 Task: Add a signature Maximus Ramirez containing With heartfelt thanks and warm wishes, Maximus Ramirez to email address softage.3@softage.net and add a folder Community events
Action: Mouse moved to (174, 121)
Screenshot: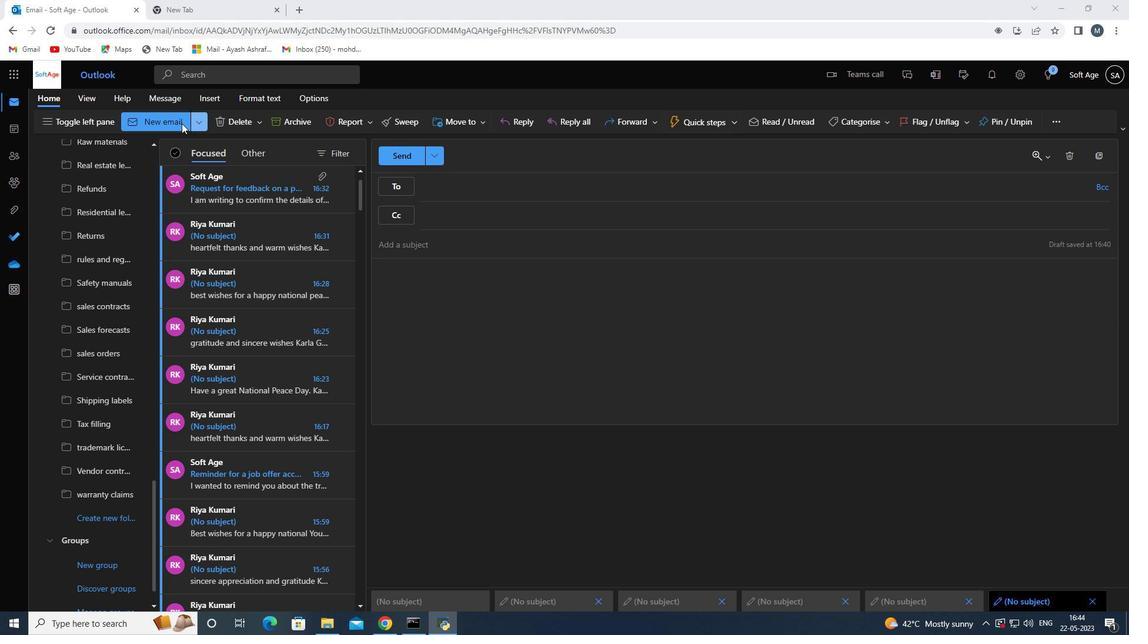 
Action: Mouse pressed left at (174, 121)
Screenshot: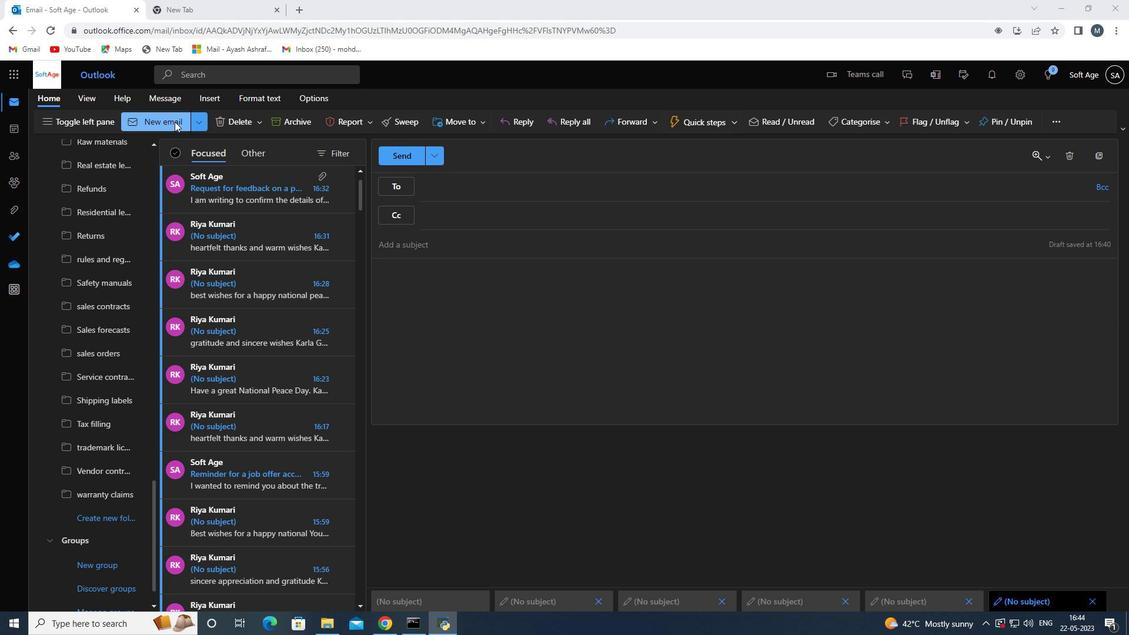 
Action: Mouse moved to (803, 126)
Screenshot: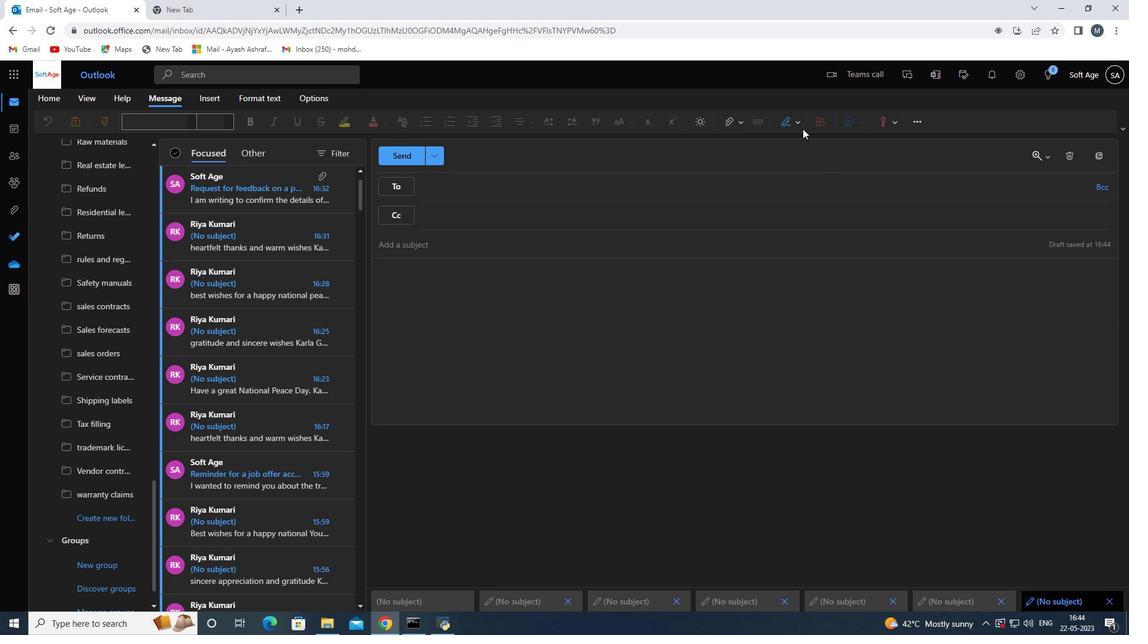 
Action: Mouse pressed left at (803, 126)
Screenshot: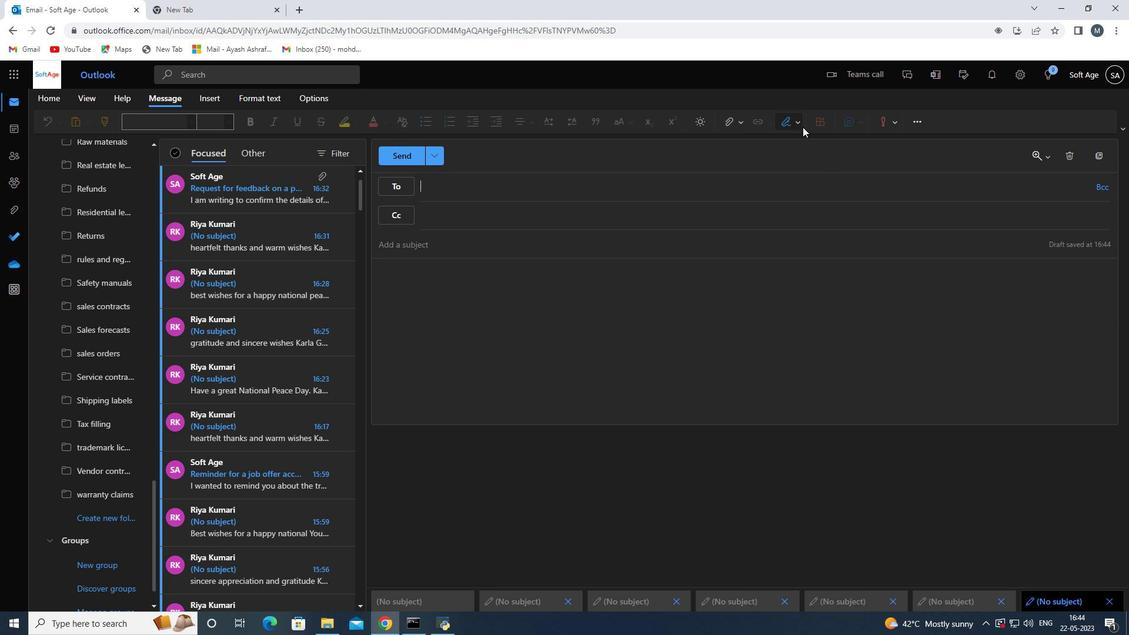
Action: Mouse moved to (776, 167)
Screenshot: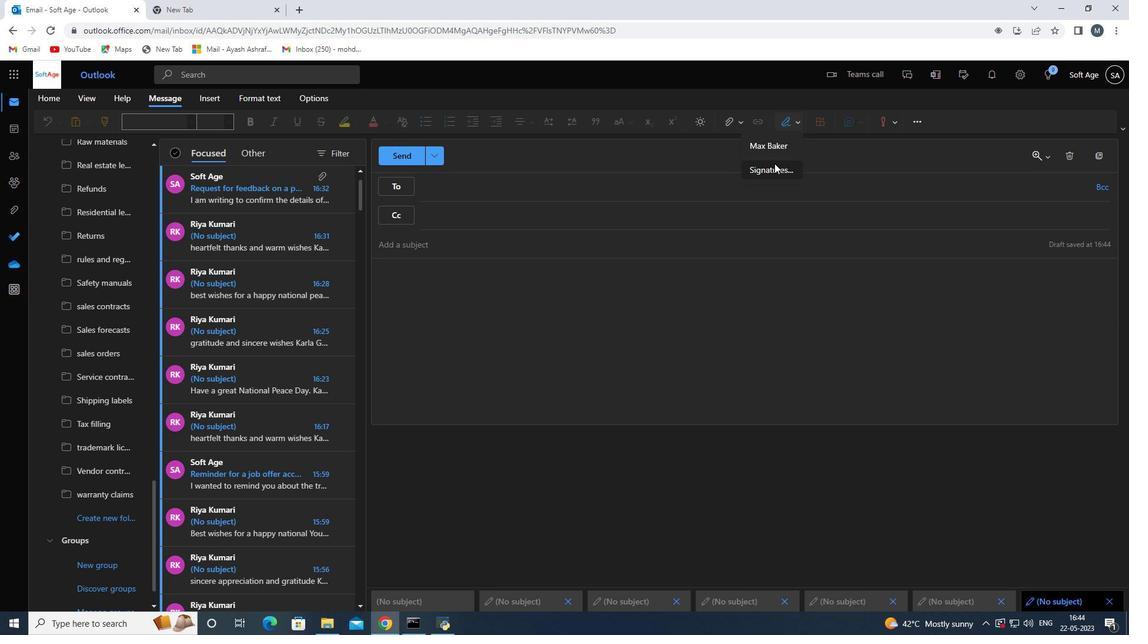 
Action: Mouse pressed left at (776, 167)
Screenshot: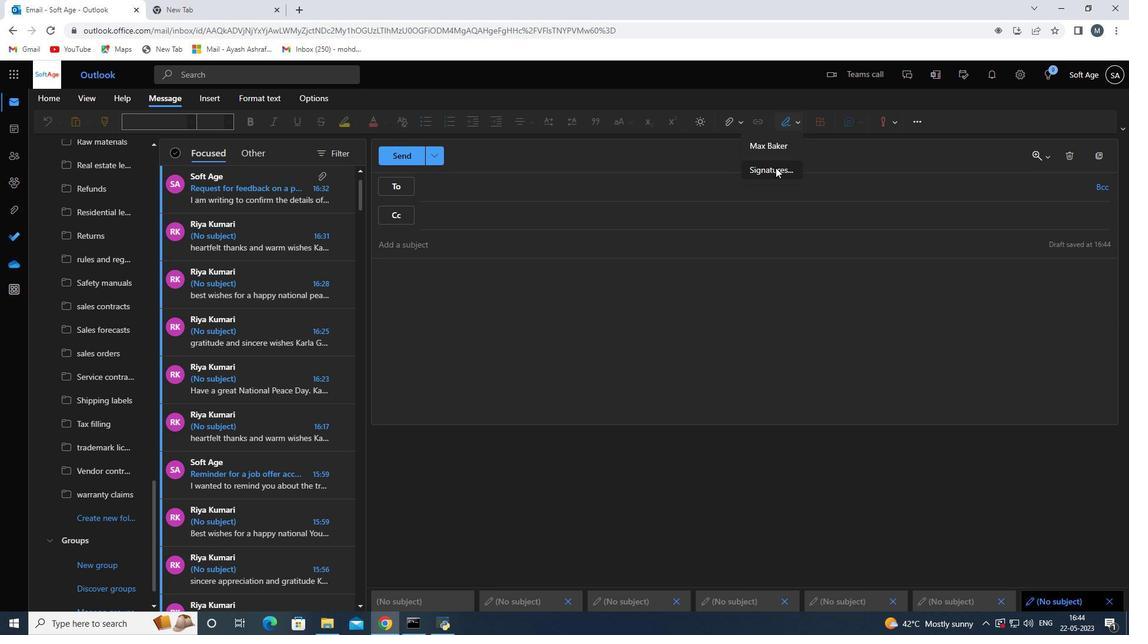 
Action: Mouse moved to (807, 212)
Screenshot: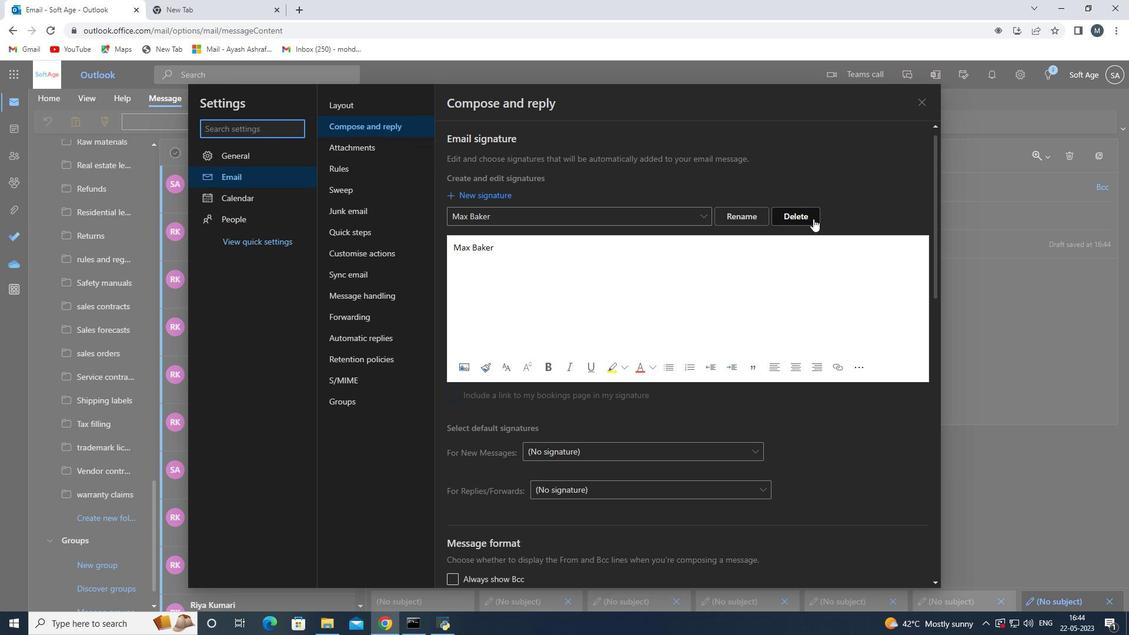 
Action: Mouse pressed left at (807, 212)
Screenshot: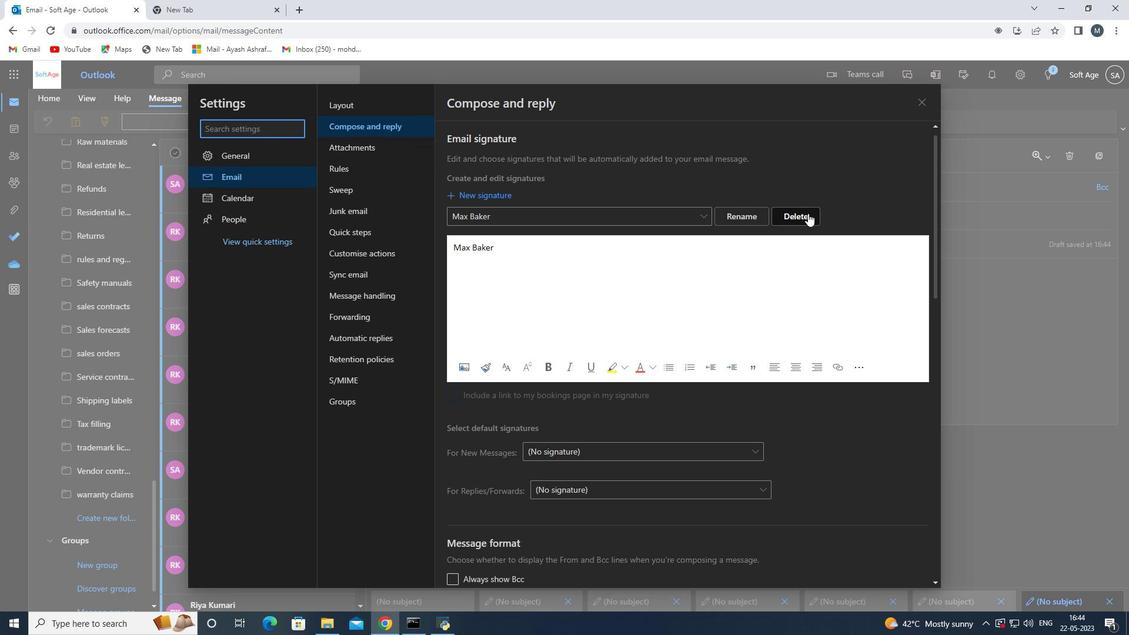 
Action: Mouse moved to (506, 217)
Screenshot: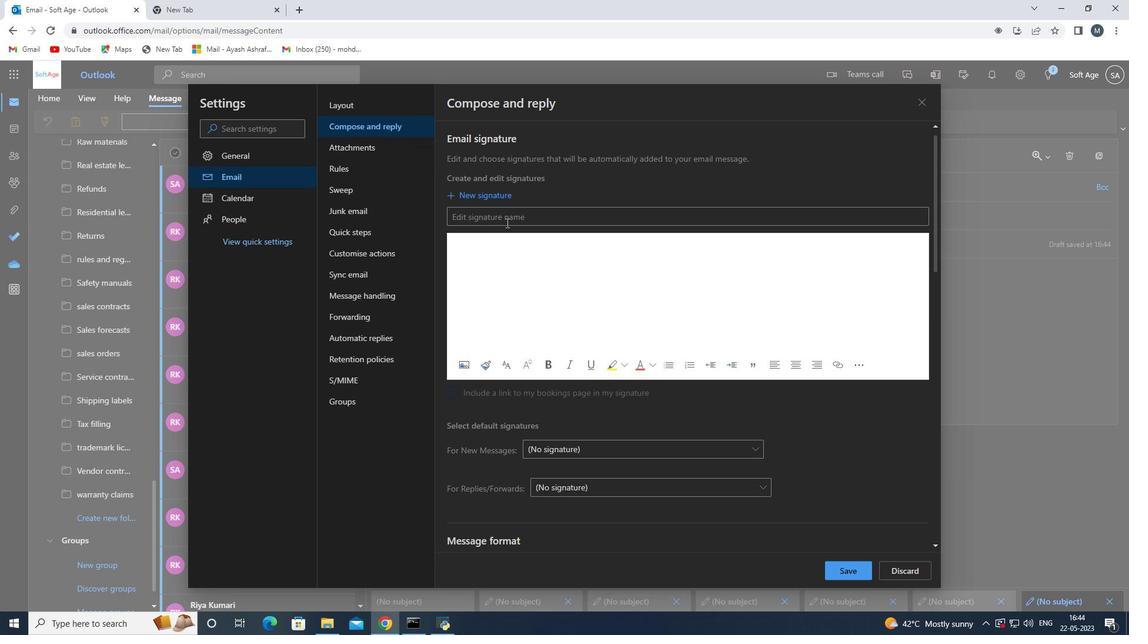 
Action: Mouse pressed left at (506, 217)
Screenshot: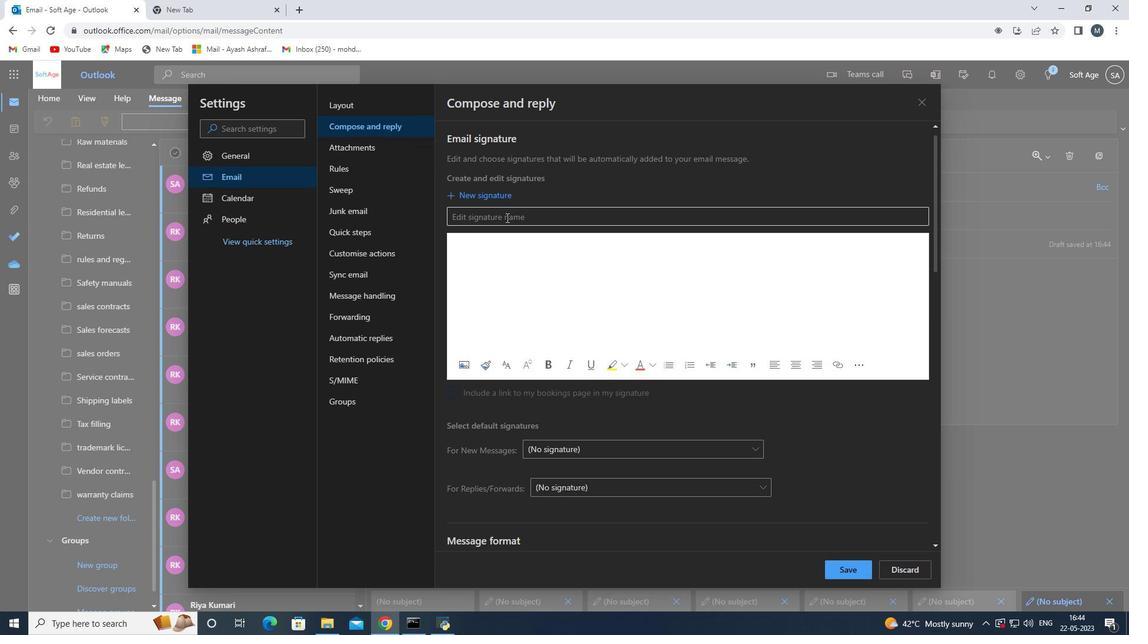 
Action: Key pressed <Key.shift>maximus<Key.space><Key.shift>ramirez<Key.space><Key.backspace><Key.backspace><Key.backspace><Key.backspace><Key.backspace><Key.backspace><Key.backspace><Key.backspace><Key.backspace><Key.backspace><Key.backspace><Key.backspace><Key.backspace><Key.backspace><Key.backspace><Key.backspace><Key.backspace><Key.backspace><Key.backspace><Key.backspace><Key.backspace><Key.backspace><Key.backspace><Key.backspace><Key.backspace><Key.backspace><Key.caps_lock><Key.shift>mAXIMUS<Key.space><Key.shift>rAMIREZ<Key.space>
Screenshot: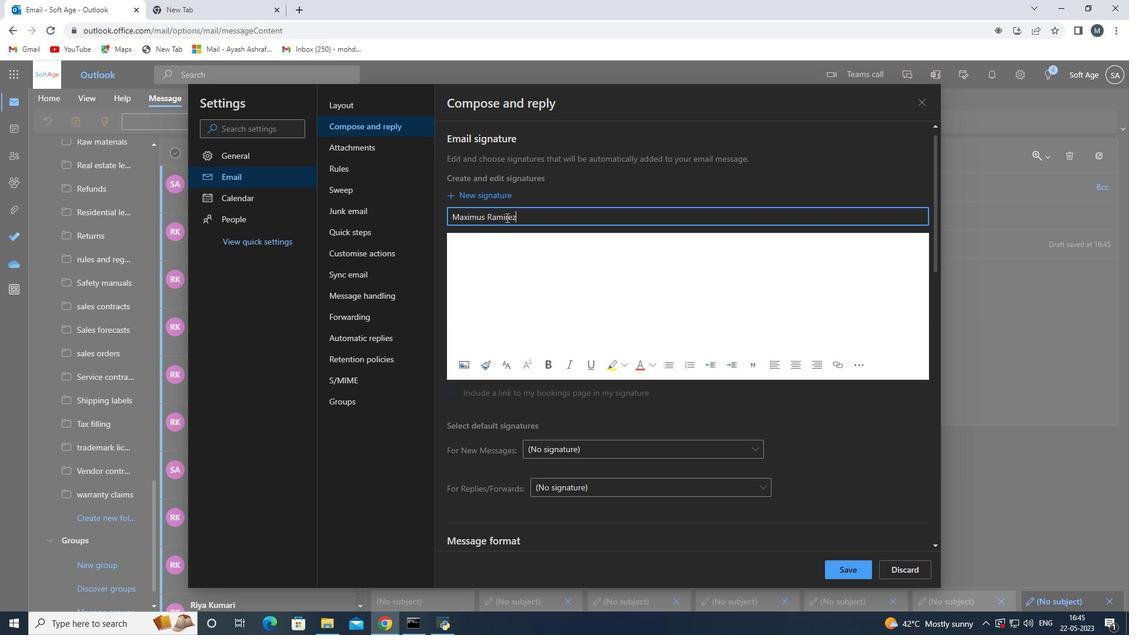 
Action: Mouse moved to (534, 274)
Screenshot: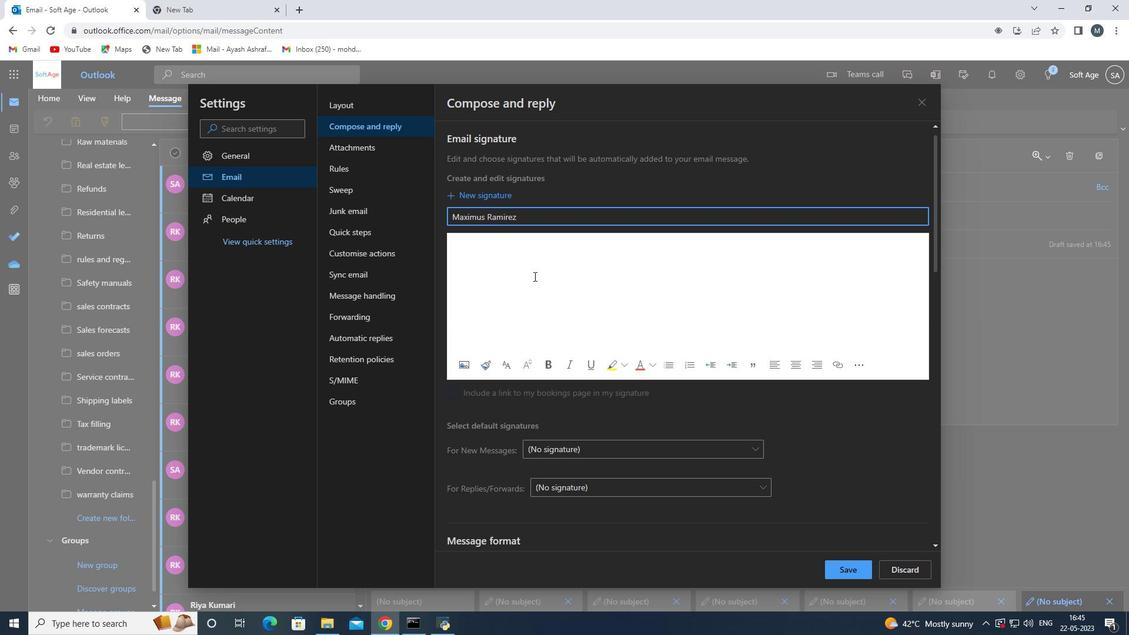 
Action: Mouse pressed left at (534, 274)
Screenshot: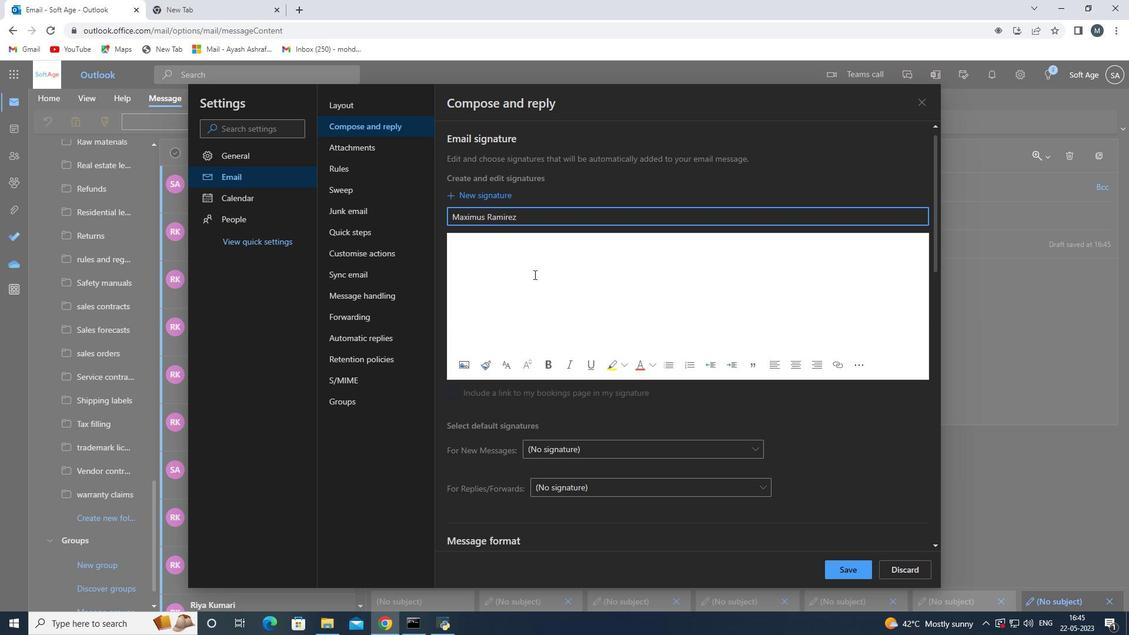 
Action: Mouse moved to (533, 274)
Screenshot: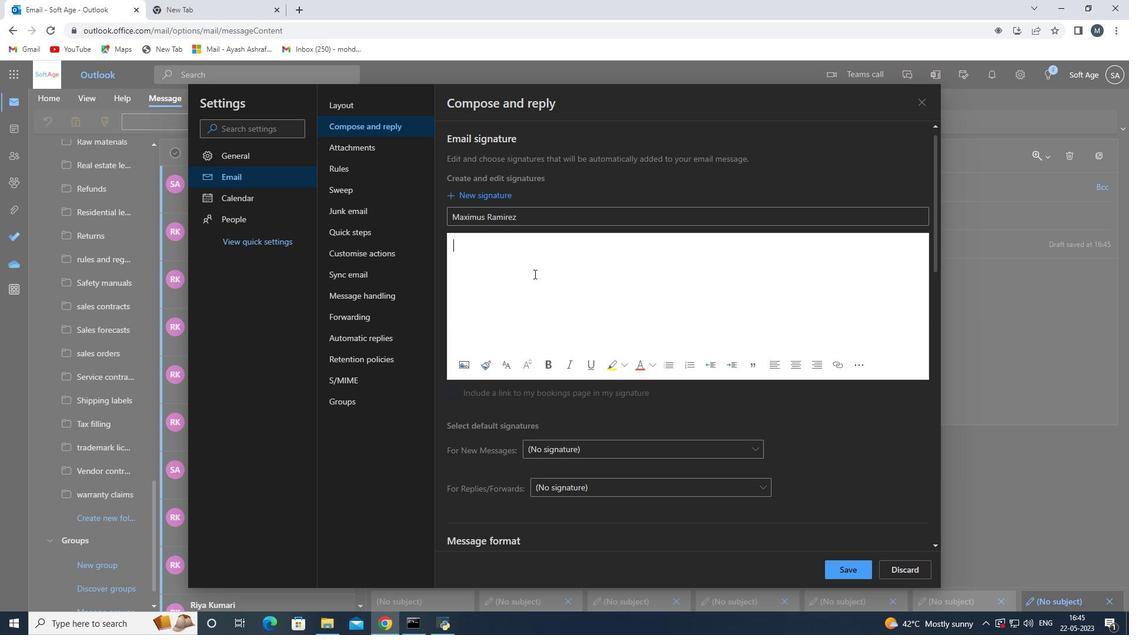 
Action: Key pressed <Key.shift>mAXIMUS<Key.space><Key.shift>RAMIREZ
Screenshot: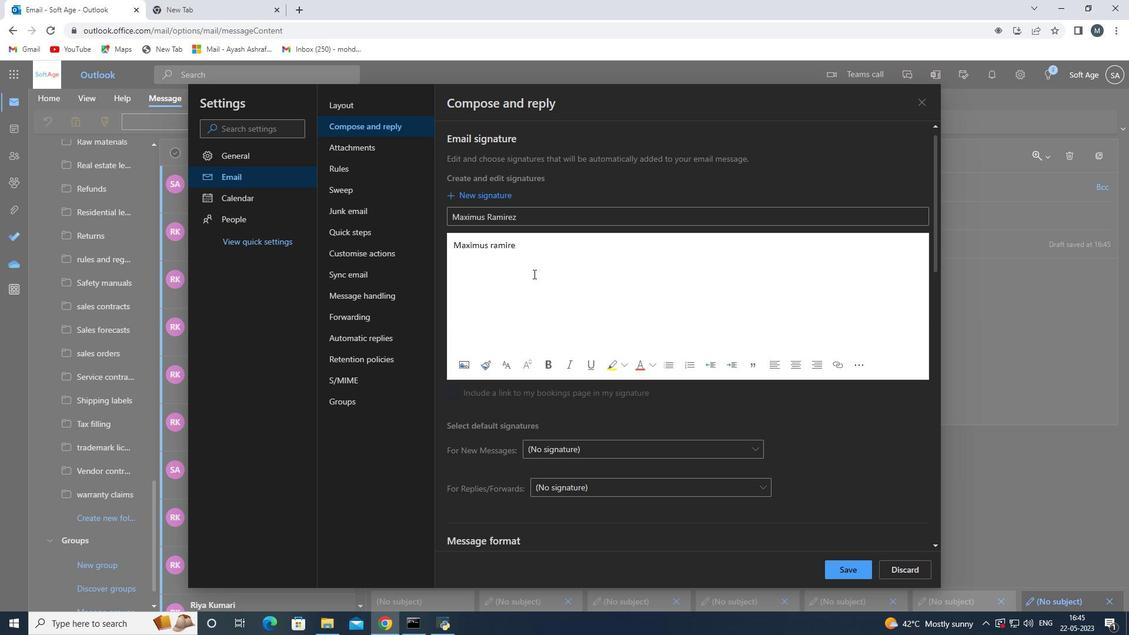 
Action: Mouse moved to (495, 250)
Screenshot: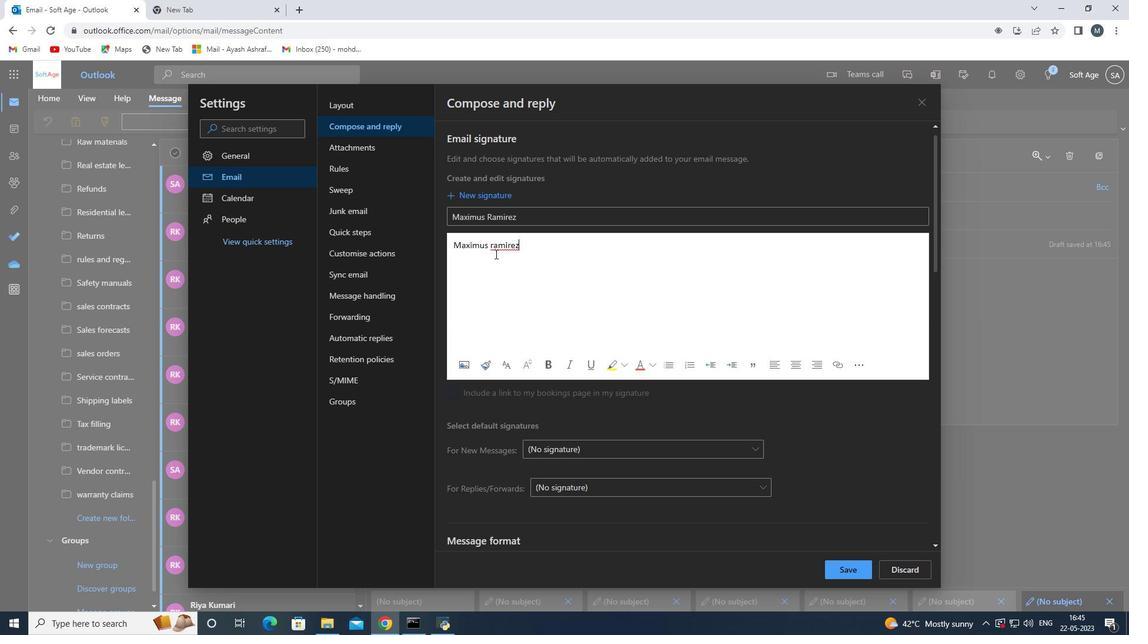 
Action: Mouse pressed left at (495, 250)
Screenshot: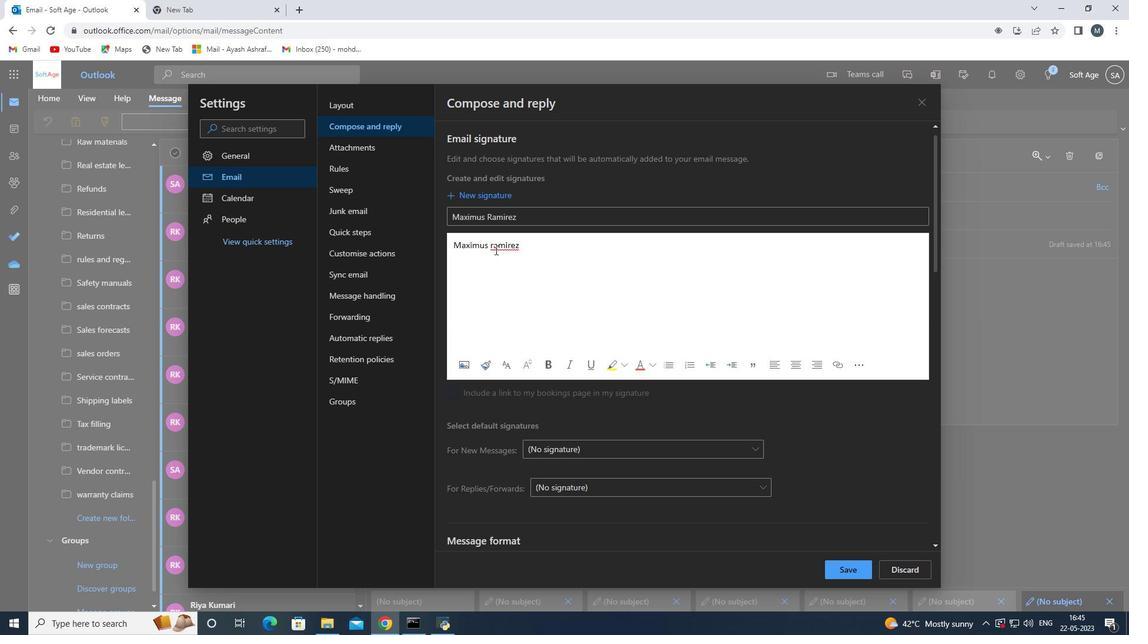 
Action: Mouse moved to (506, 254)
Screenshot: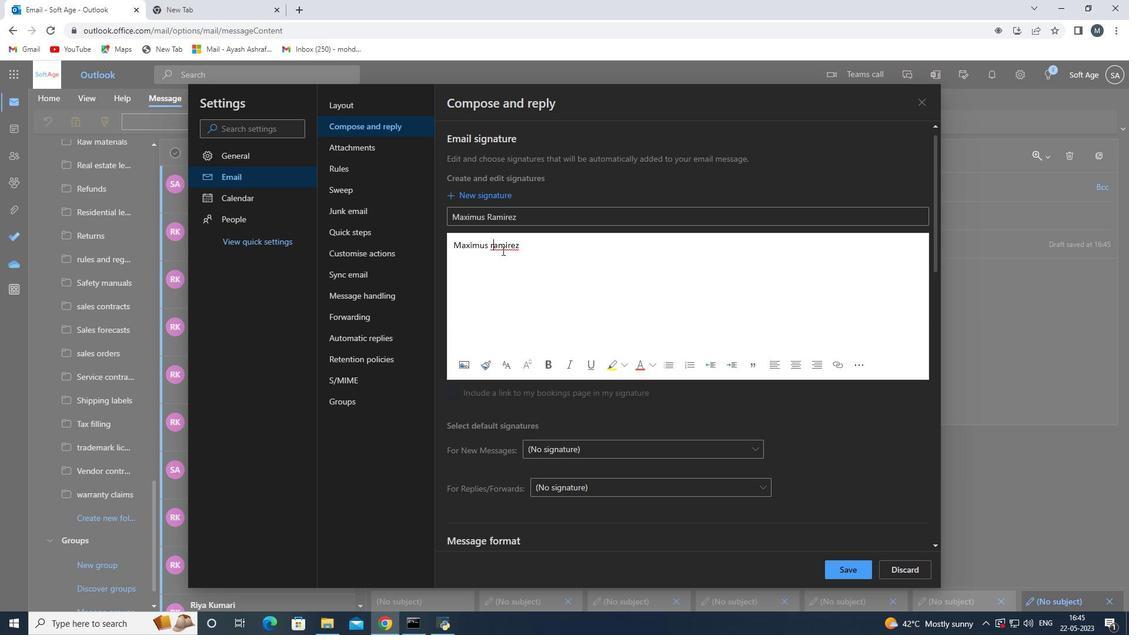 
Action: Key pressed <Key.backspace><Key.shift>r
Screenshot: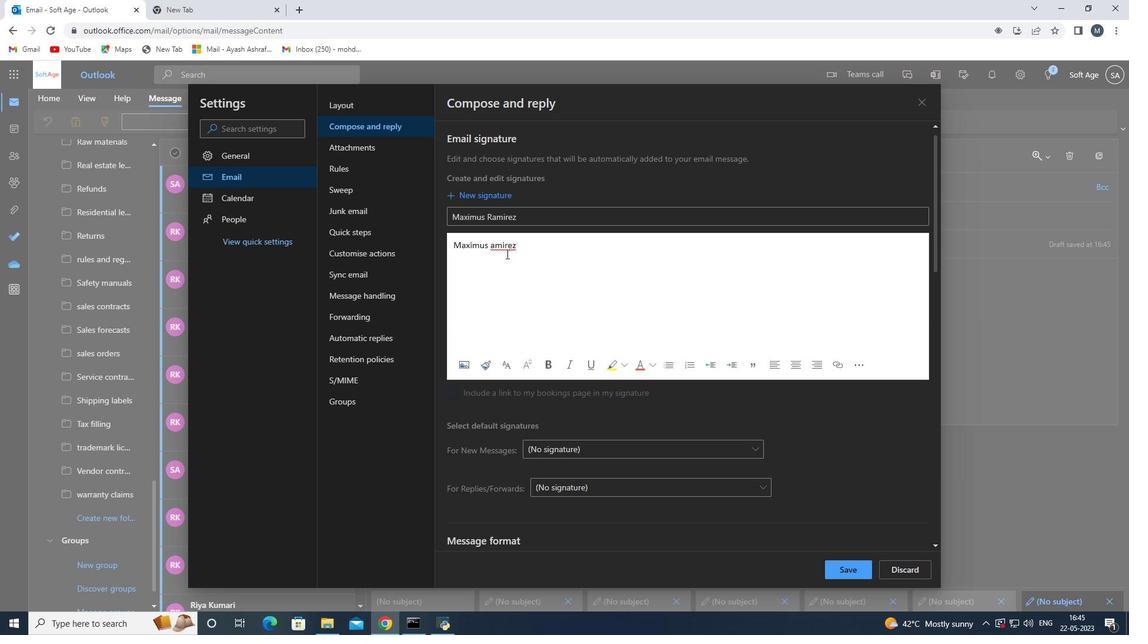 
Action: Mouse moved to (864, 568)
Screenshot: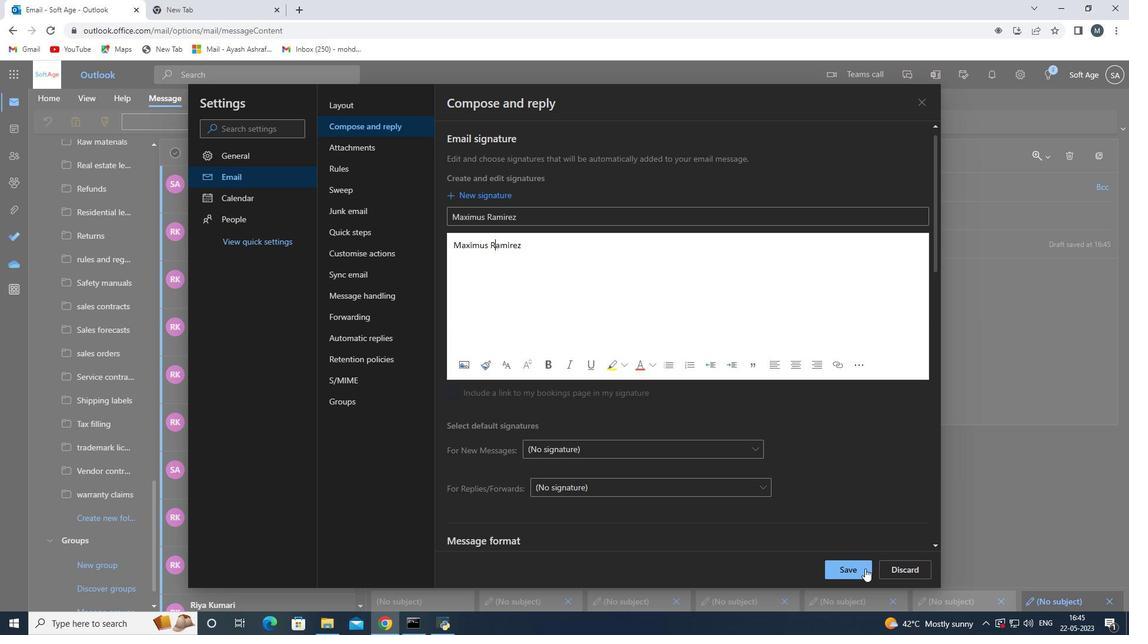 
Action: Mouse pressed left at (864, 568)
Screenshot: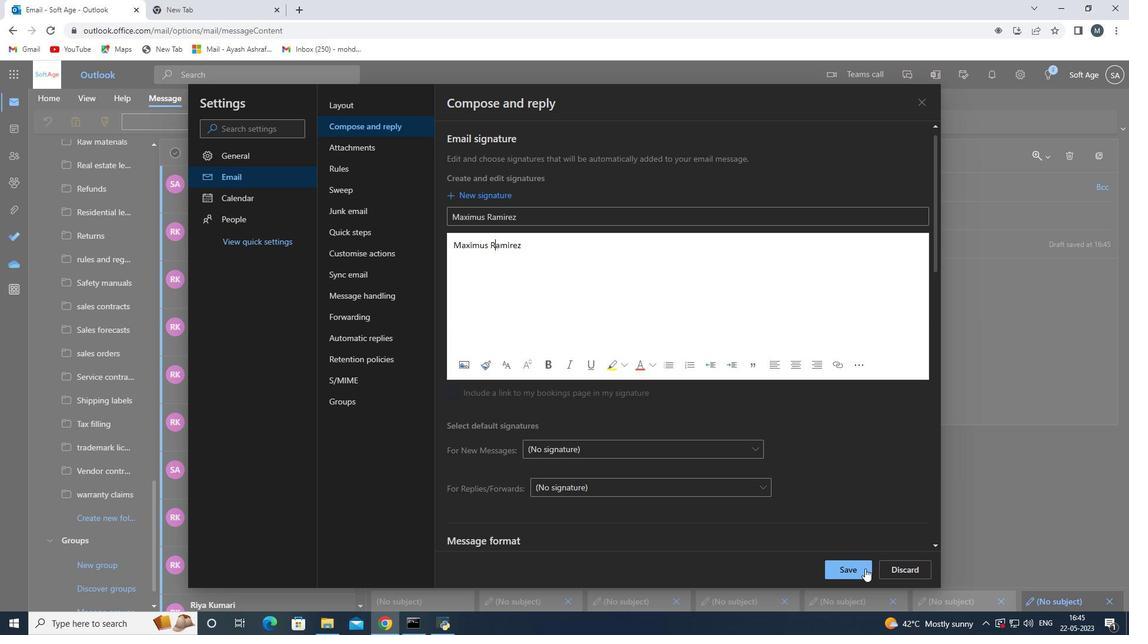 
Action: Mouse moved to (927, 97)
Screenshot: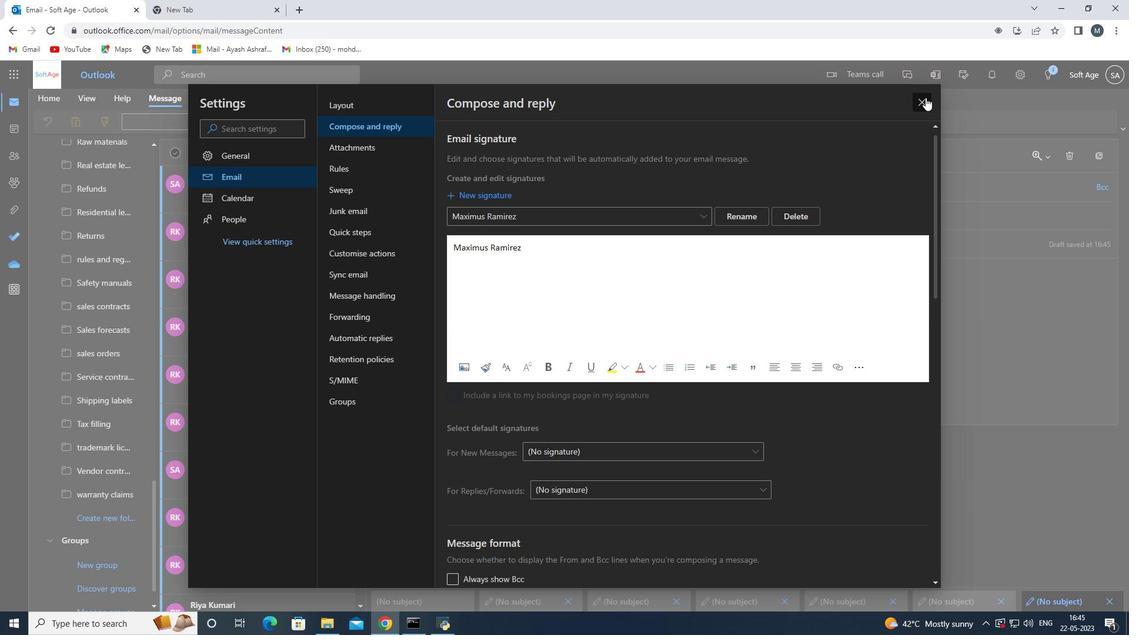 
Action: Mouse pressed left at (927, 97)
Screenshot: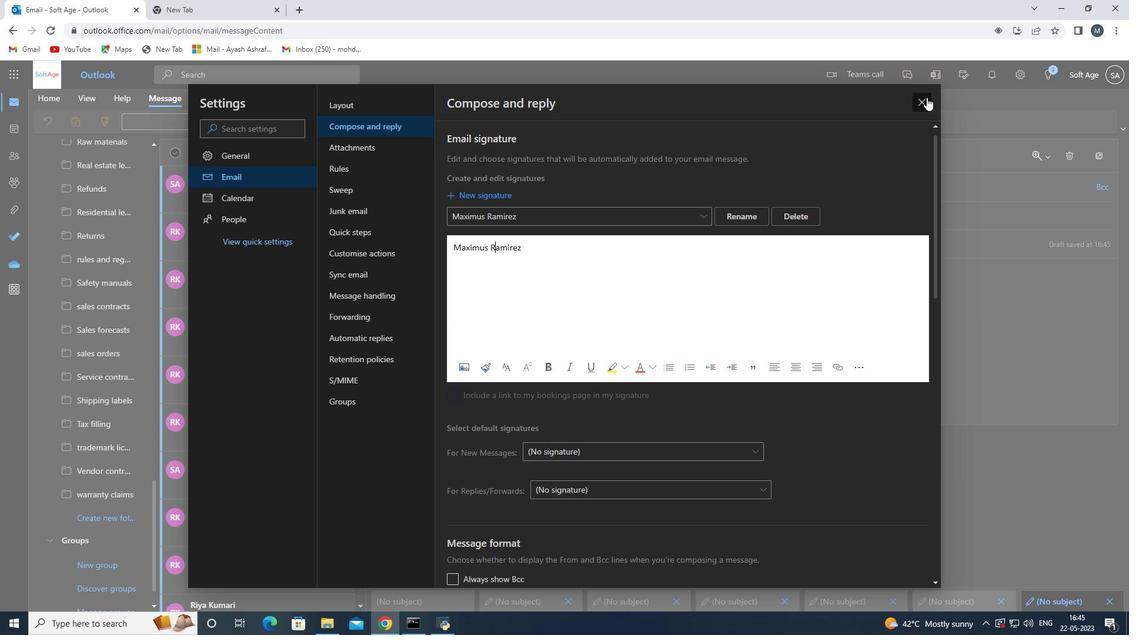 
Action: Mouse moved to (435, 280)
Screenshot: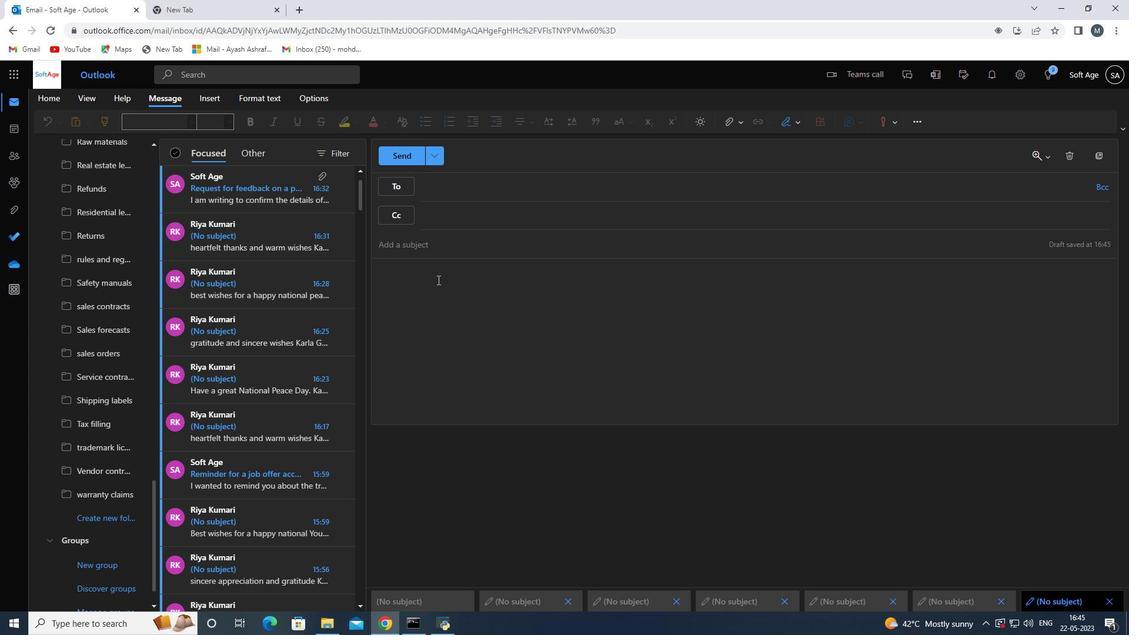 
Action: Mouse pressed left at (435, 280)
Screenshot: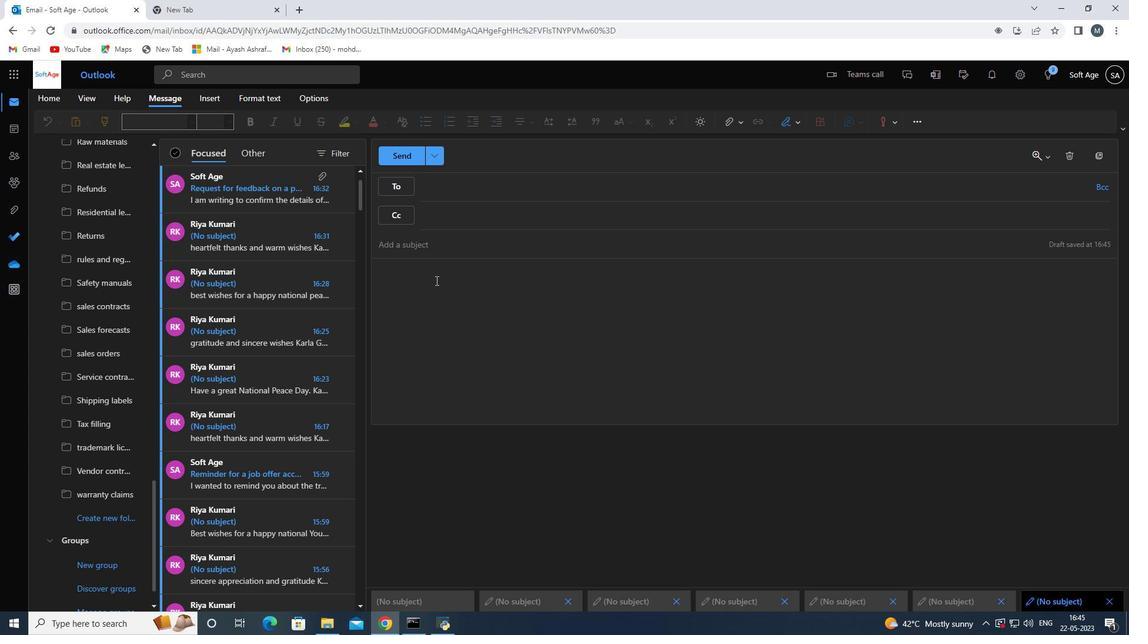 
Action: Mouse moved to (435, 280)
Screenshot: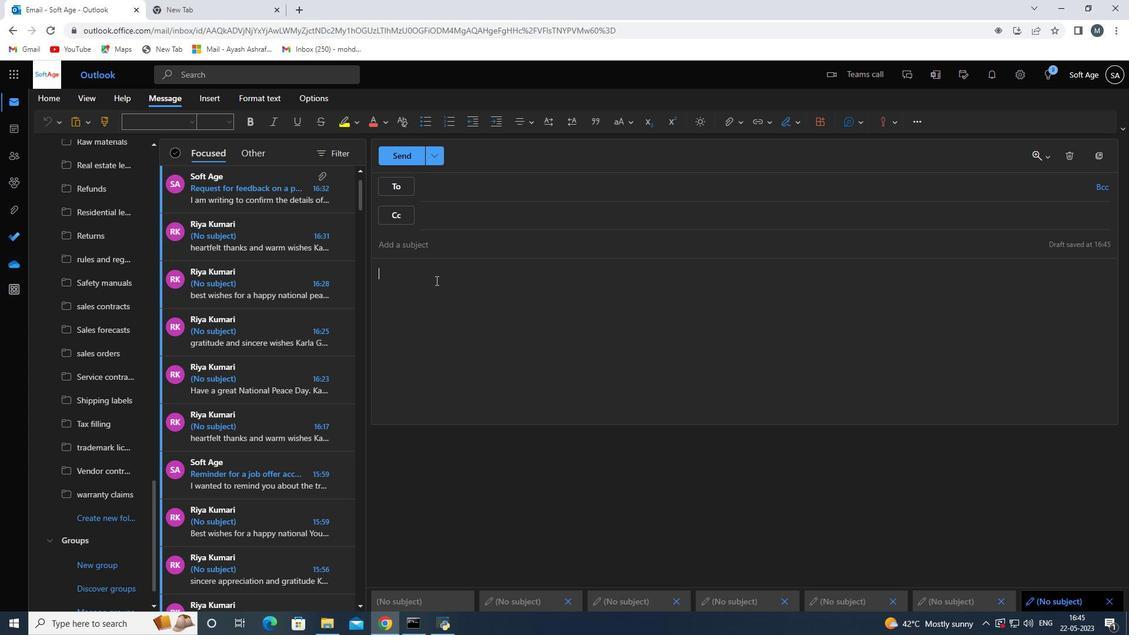 
Action: Key pressed <Key.shift>wITH<Key.space>HEARTFELT<Key.space>THANKS<Key.space>A<Key.space><Key.backspace>ND<Key.space>WARM<Key.space>WISHS<Key.space><Key.backspace>ES<Key.backspace><Key.backspace><Key.backspace>ES
Screenshot: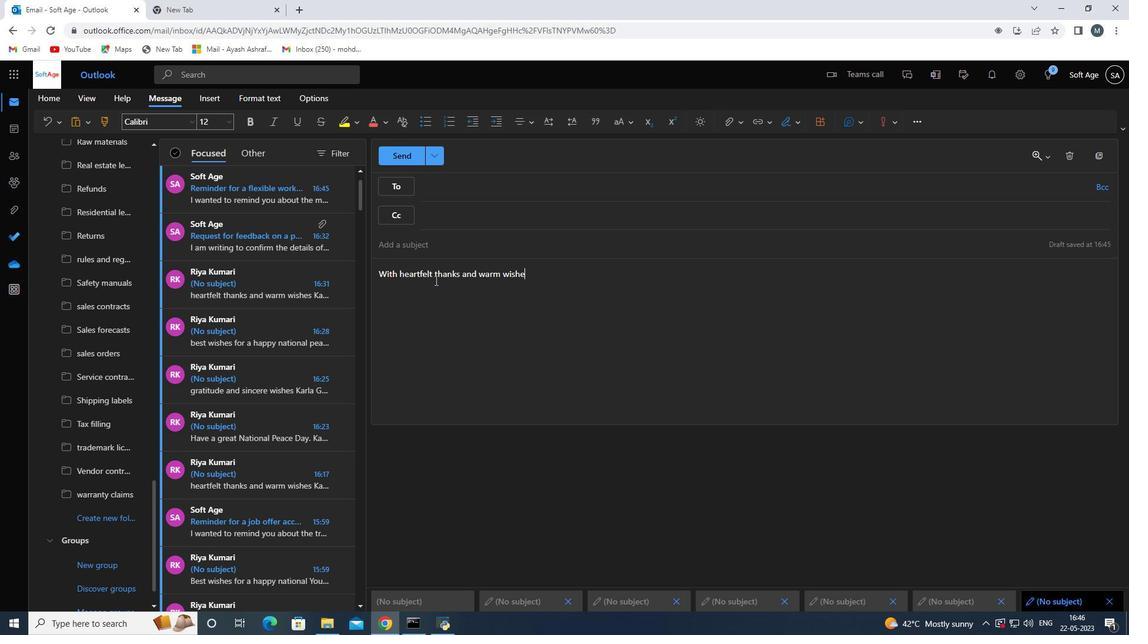 
Action: Mouse moved to (793, 126)
Screenshot: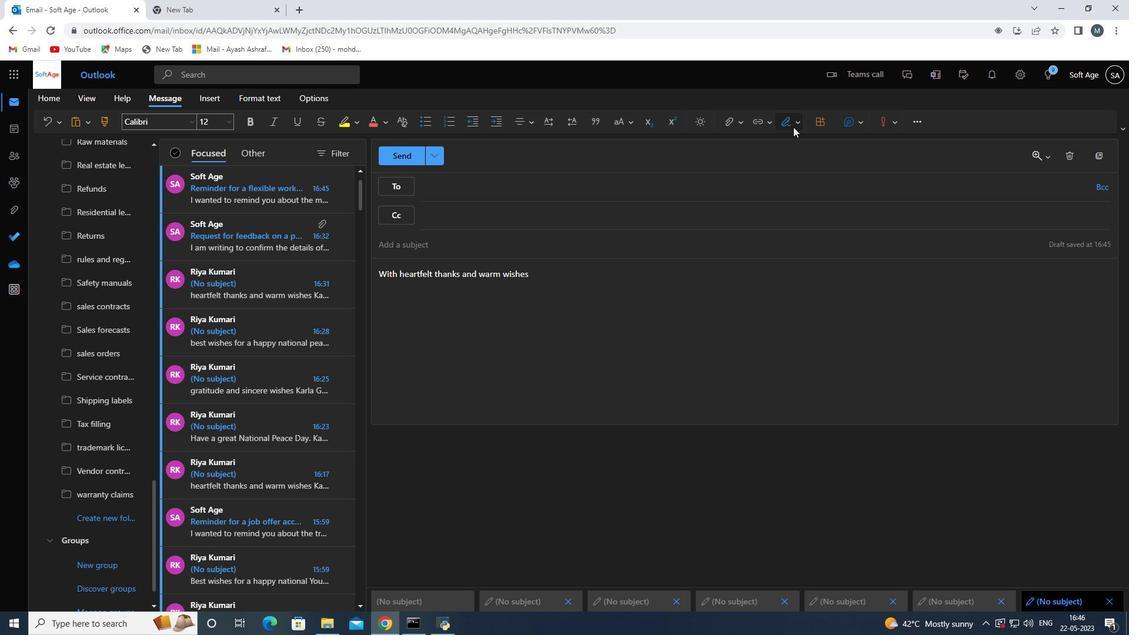 
Action: Mouse pressed left at (793, 126)
Screenshot: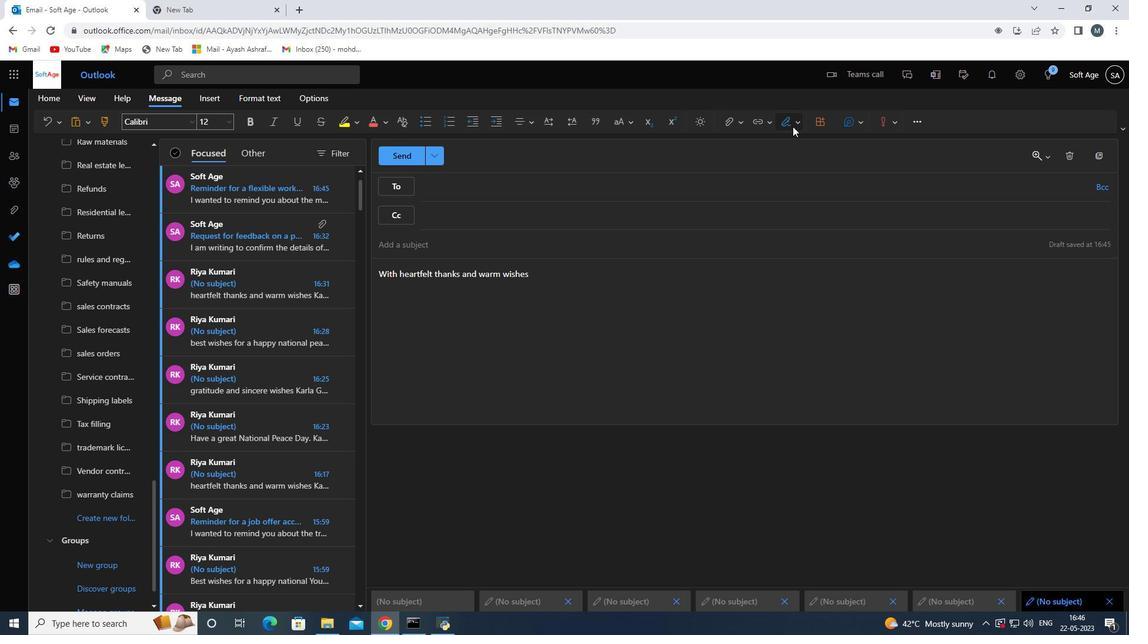
Action: Mouse moved to (782, 141)
Screenshot: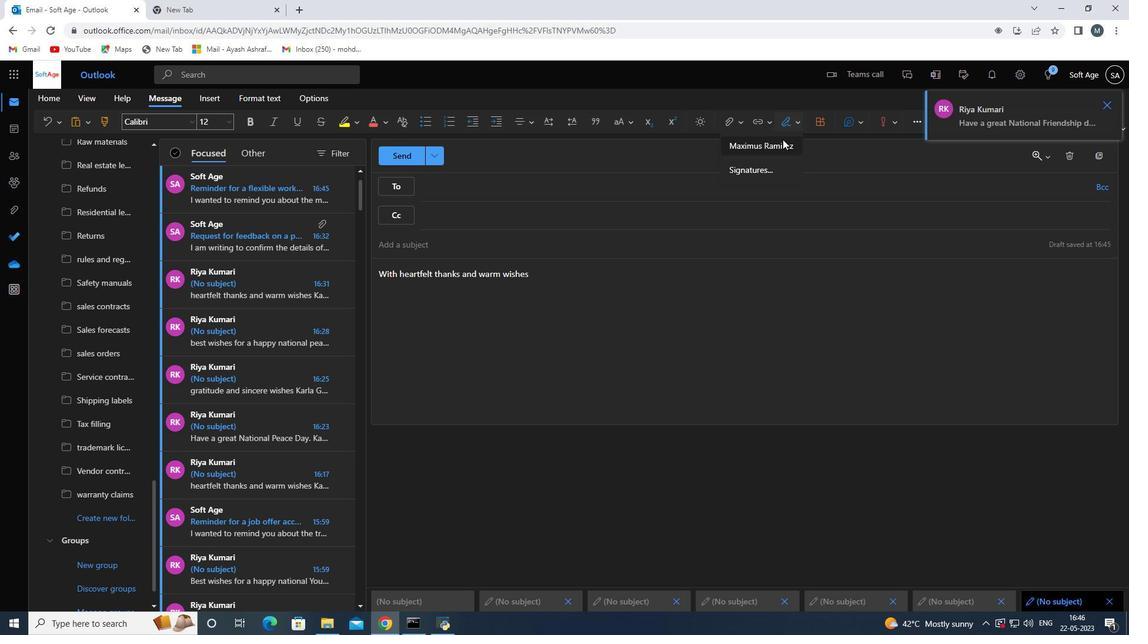 
Action: Mouse pressed left at (782, 141)
Screenshot: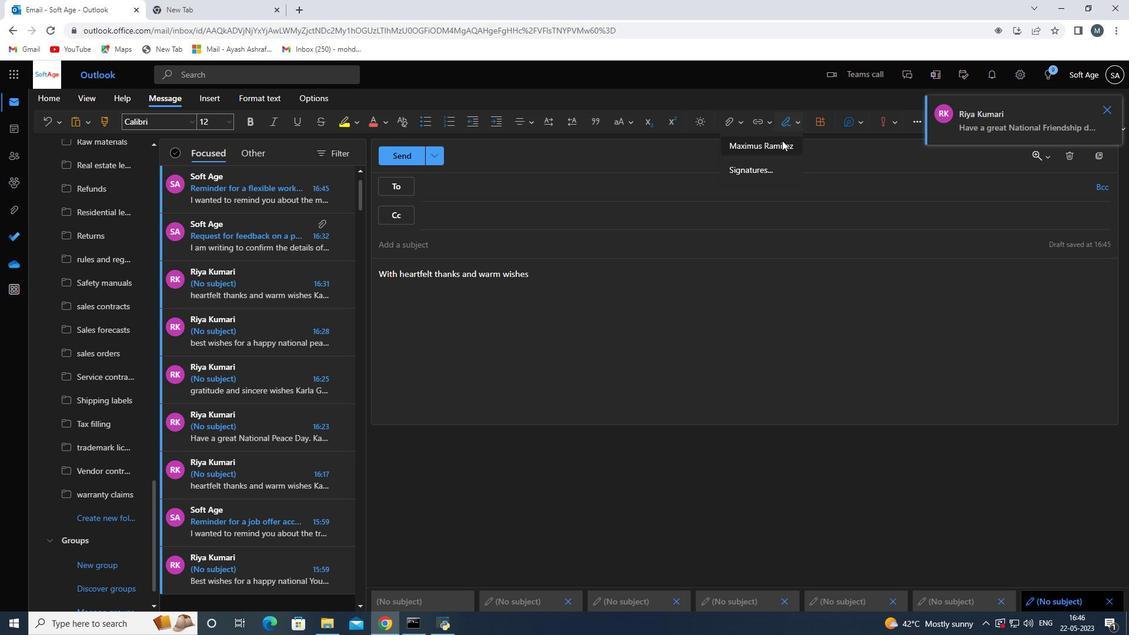 
Action: Mouse moved to (492, 190)
Screenshot: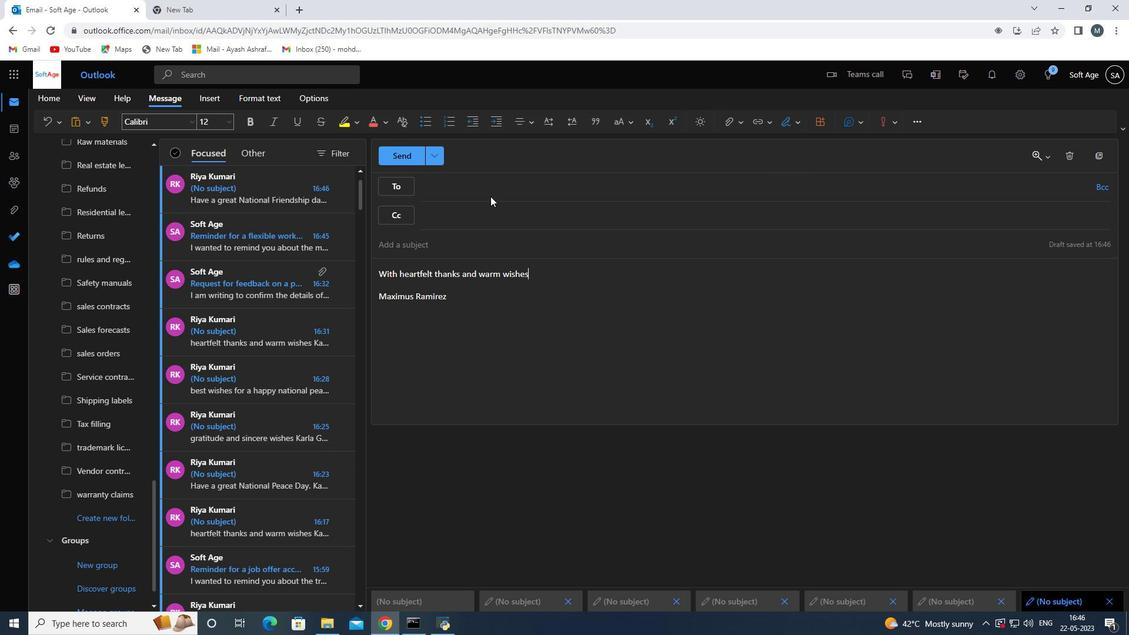 
Action: Mouse pressed left at (492, 190)
Screenshot: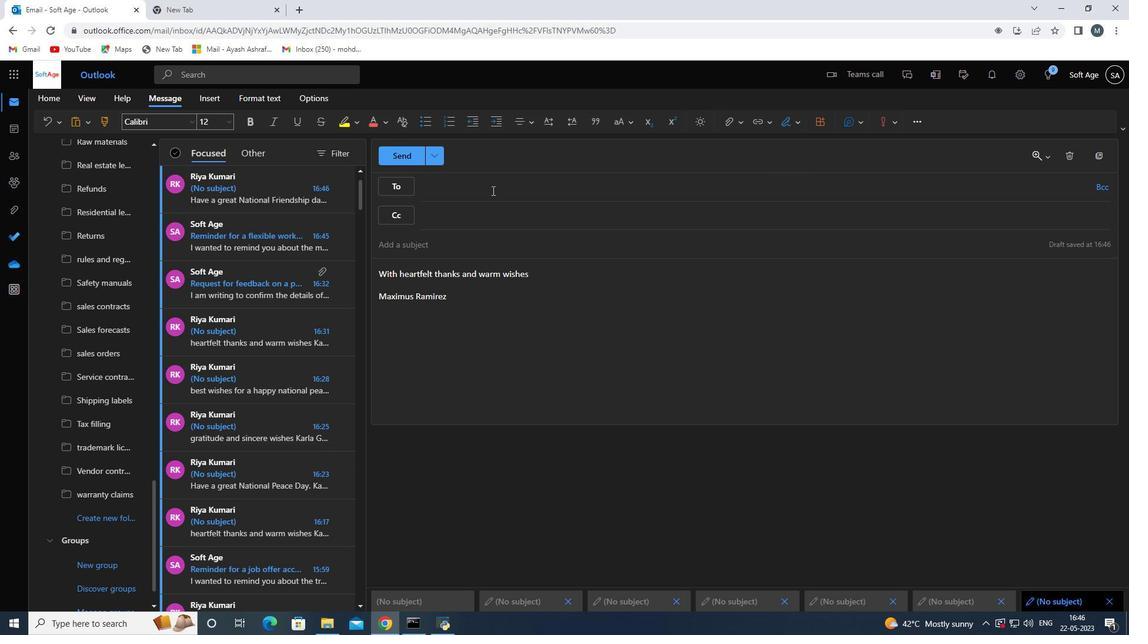 
Action: Mouse moved to (489, 191)
Screenshot: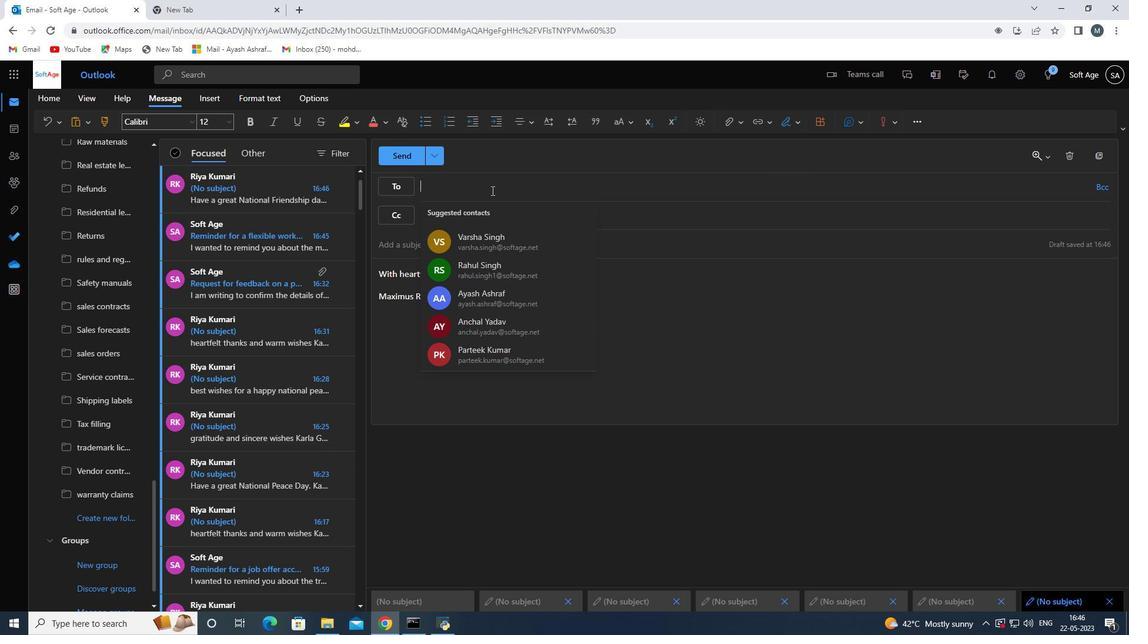 
Action: Key pressed S
Screenshot: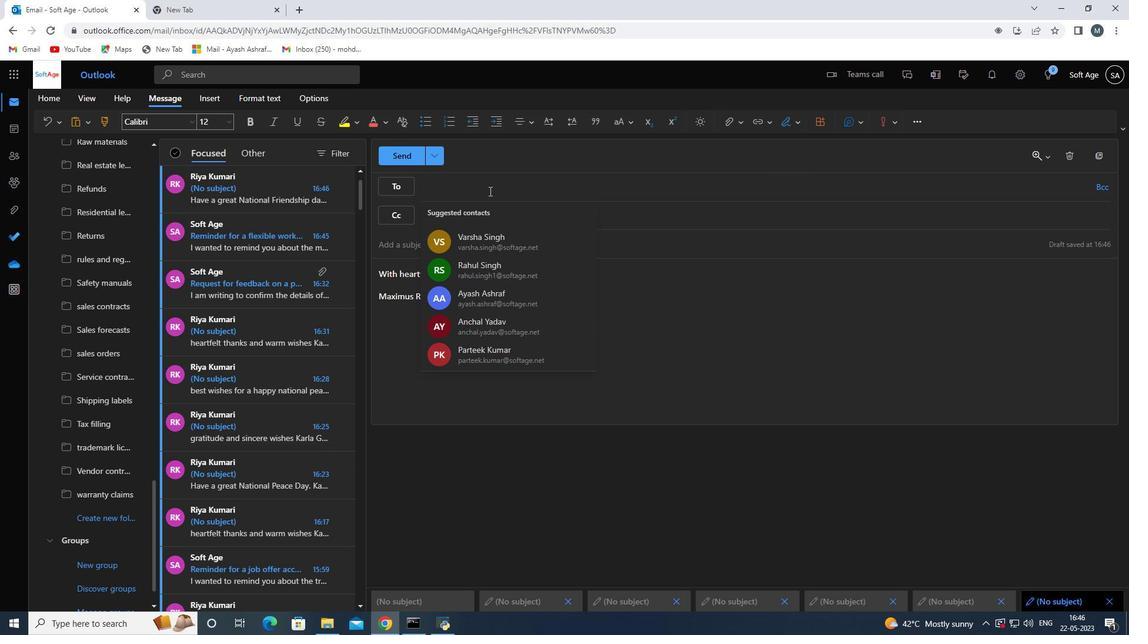 
Action: Mouse moved to (488, 192)
Screenshot: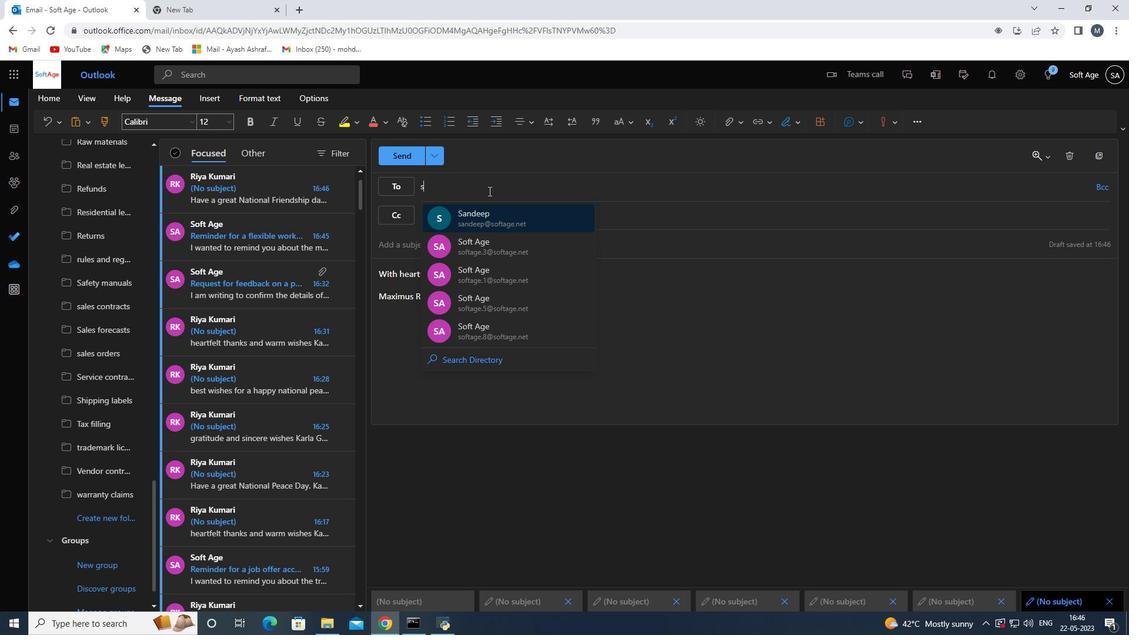 
Action: Key pressed O
Screenshot: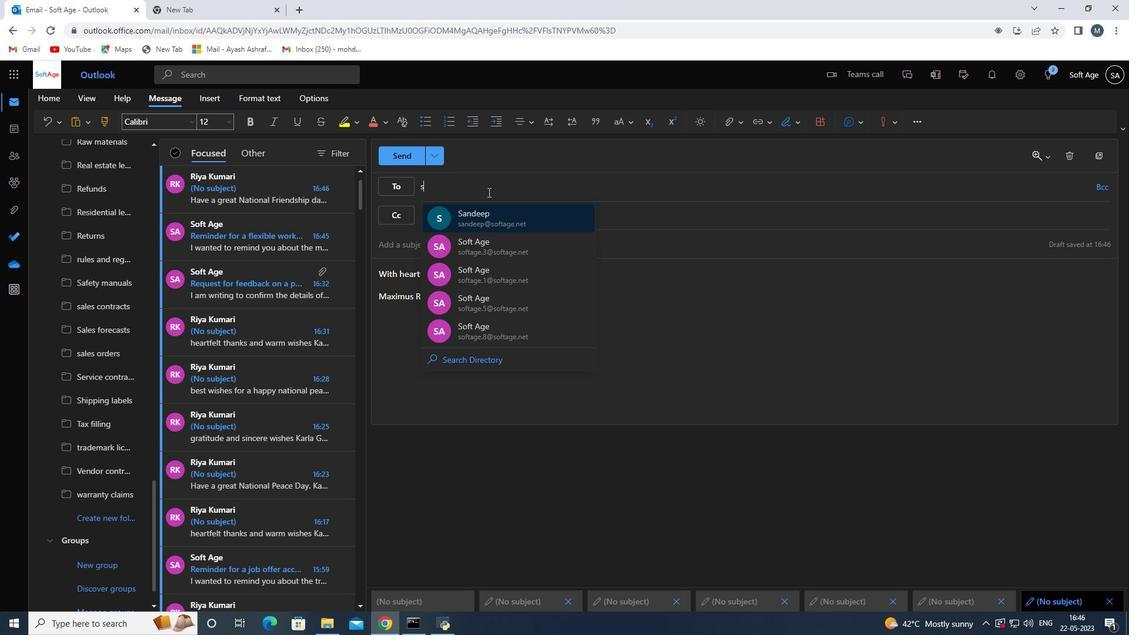 
Action: Mouse moved to (487, 194)
Screenshot: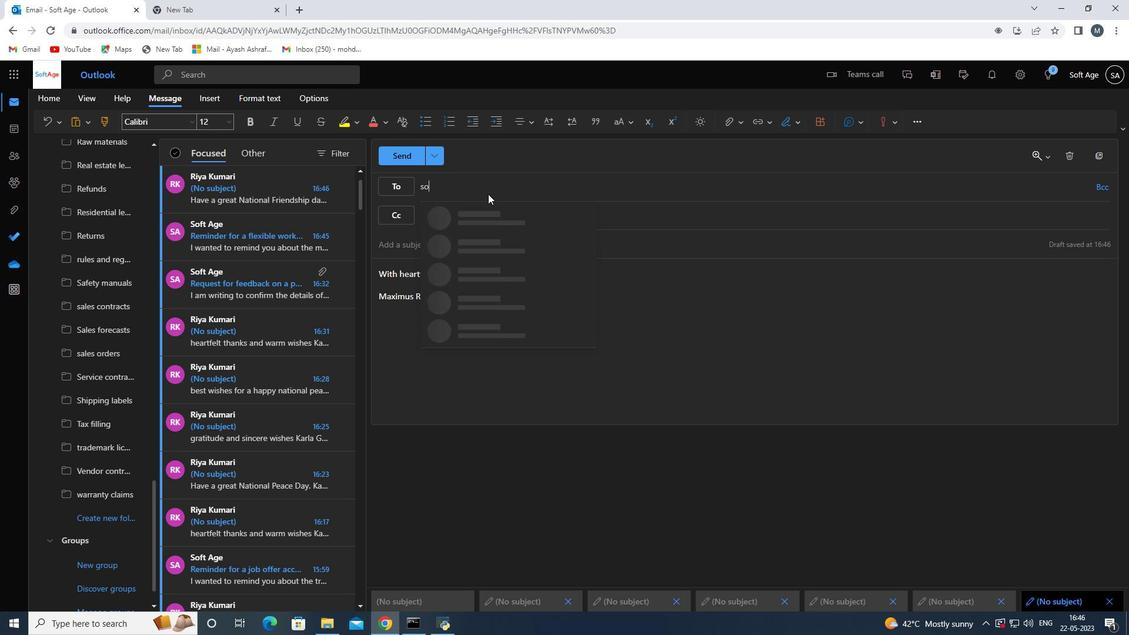 
Action: Key pressed FTAGE.3<Key.shift>
Screenshot: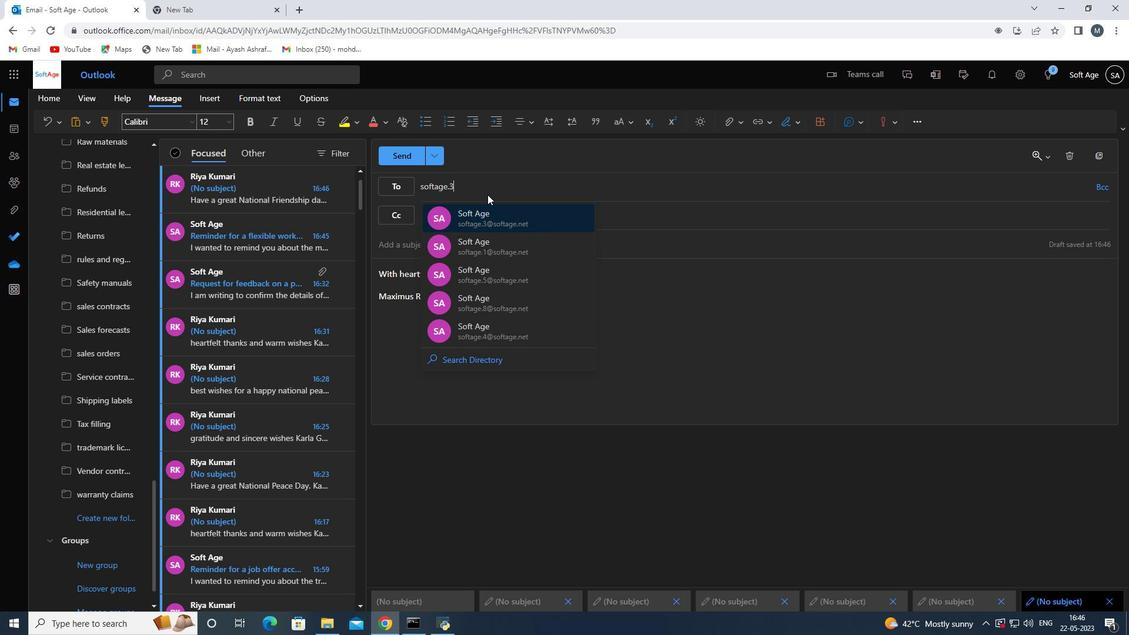 
Action: Mouse moved to (487, 194)
Screenshot: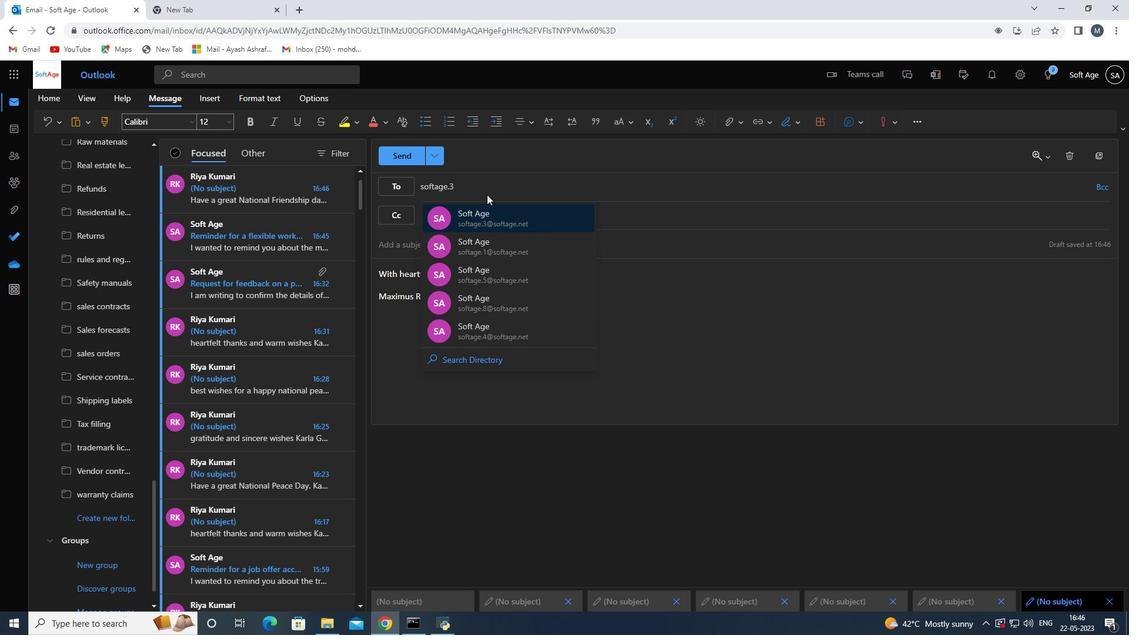 
Action: Key pressed @
Screenshot: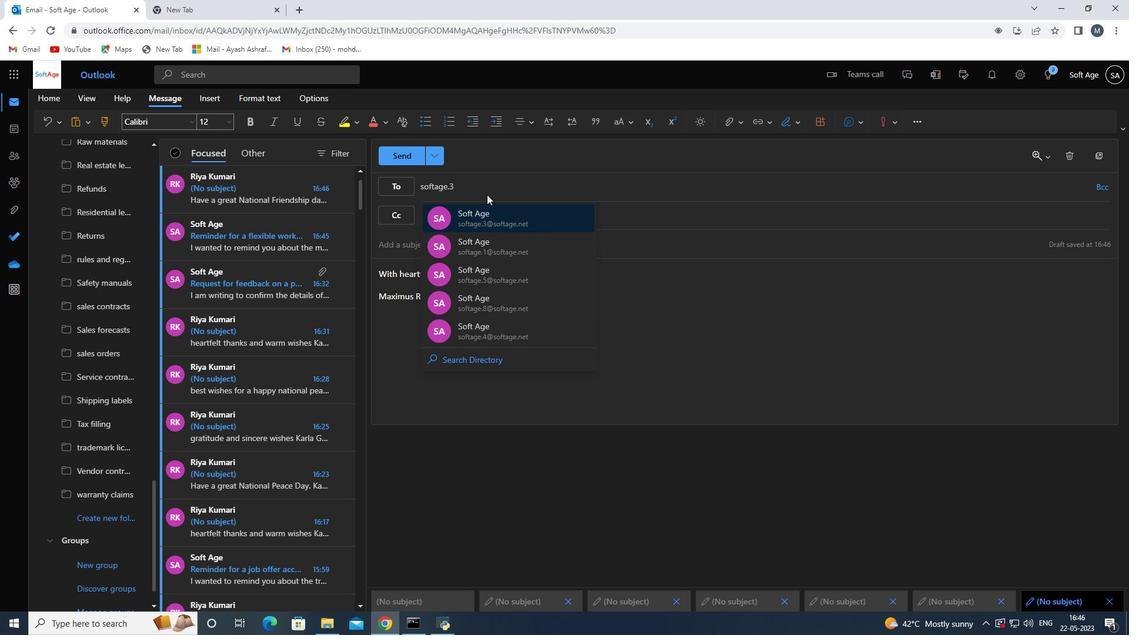 
Action: Mouse moved to (496, 224)
Screenshot: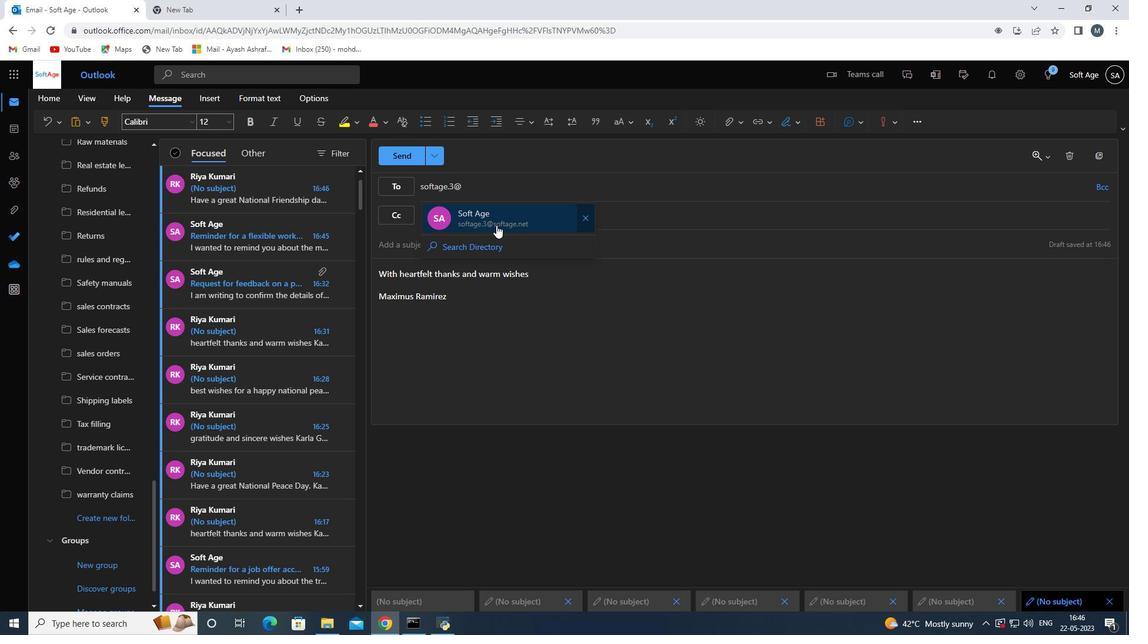 
Action: Mouse pressed left at (496, 224)
Screenshot: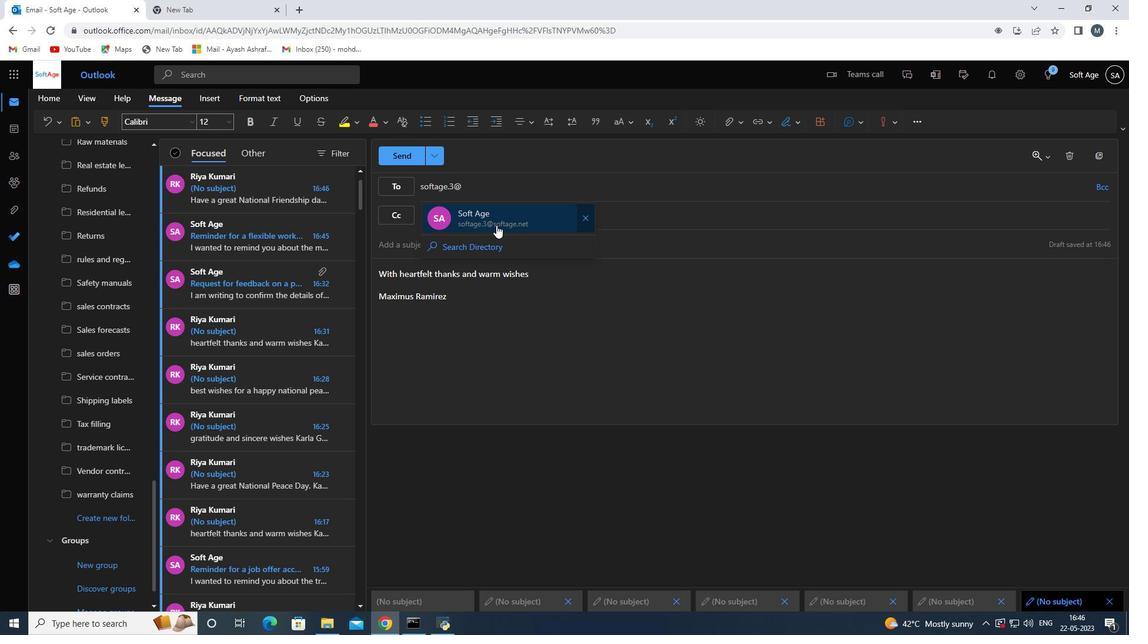 
Action: Mouse moved to (110, 522)
Screenshot: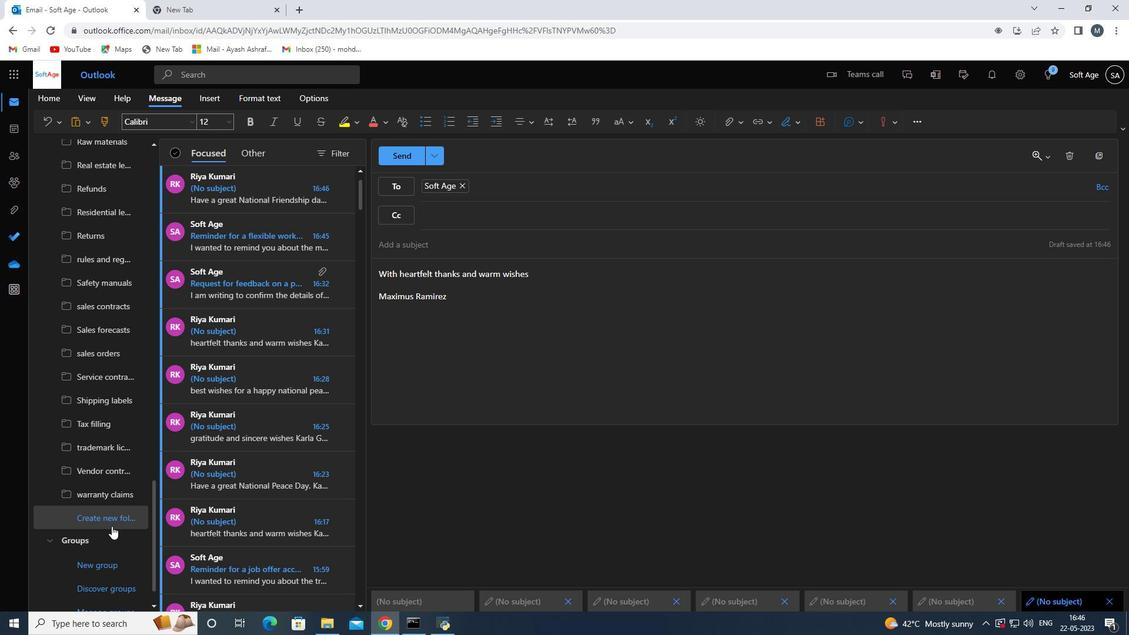 
Action: Mouse pressed left at (110, 522)
Screenshot: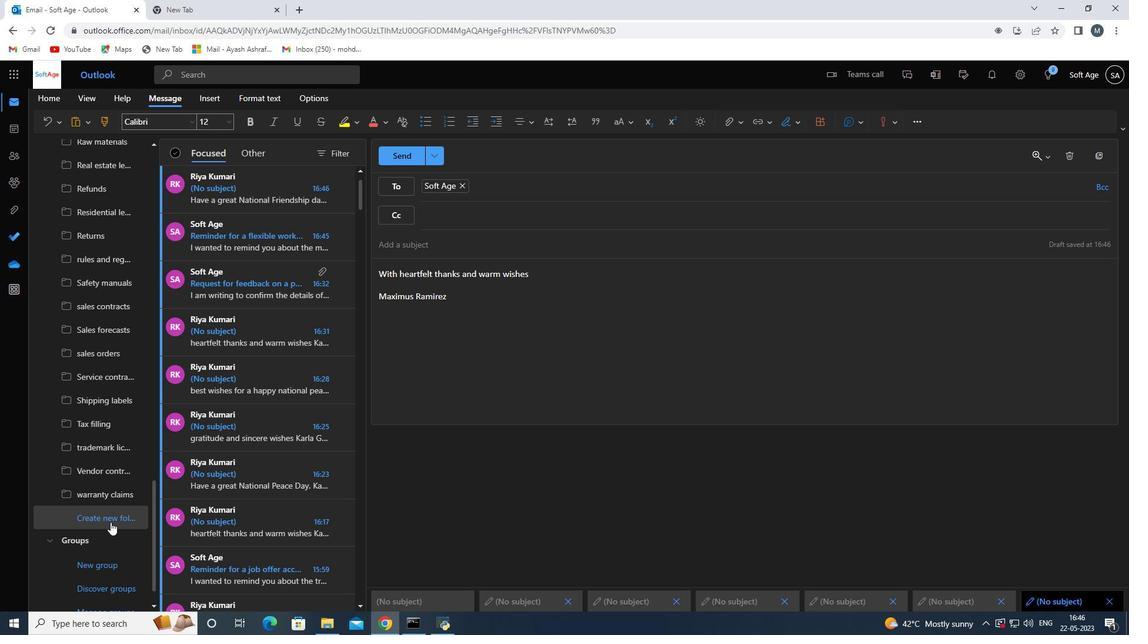 
Action: Mouse moved to (94, 518)
Screenshot: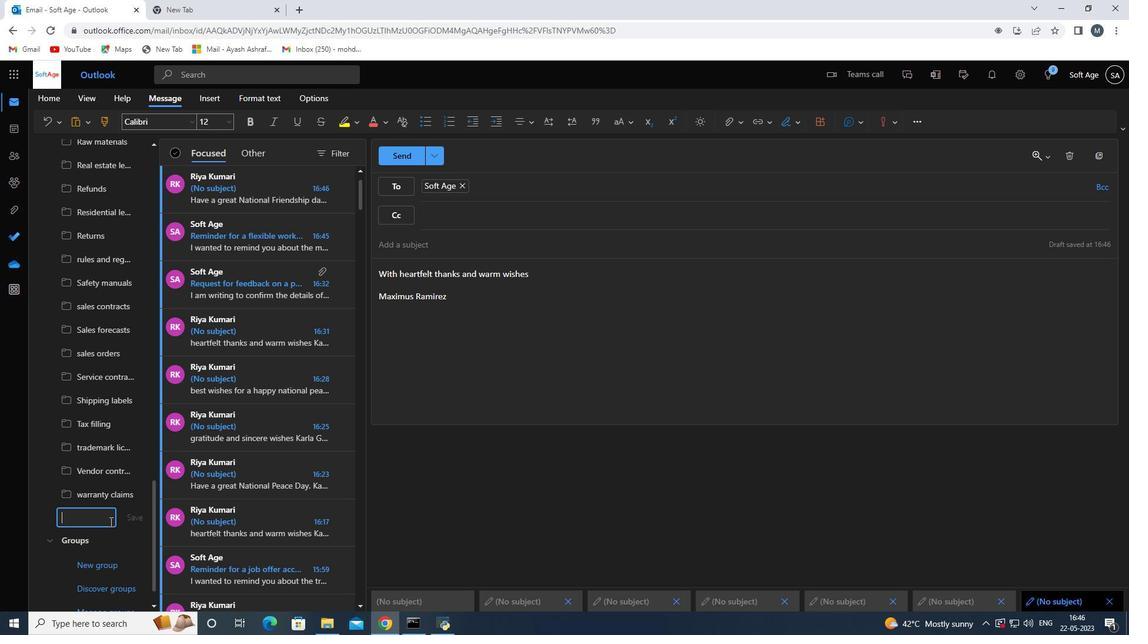 
Action: Mouse pressed left at (94, 518)
Screenshot: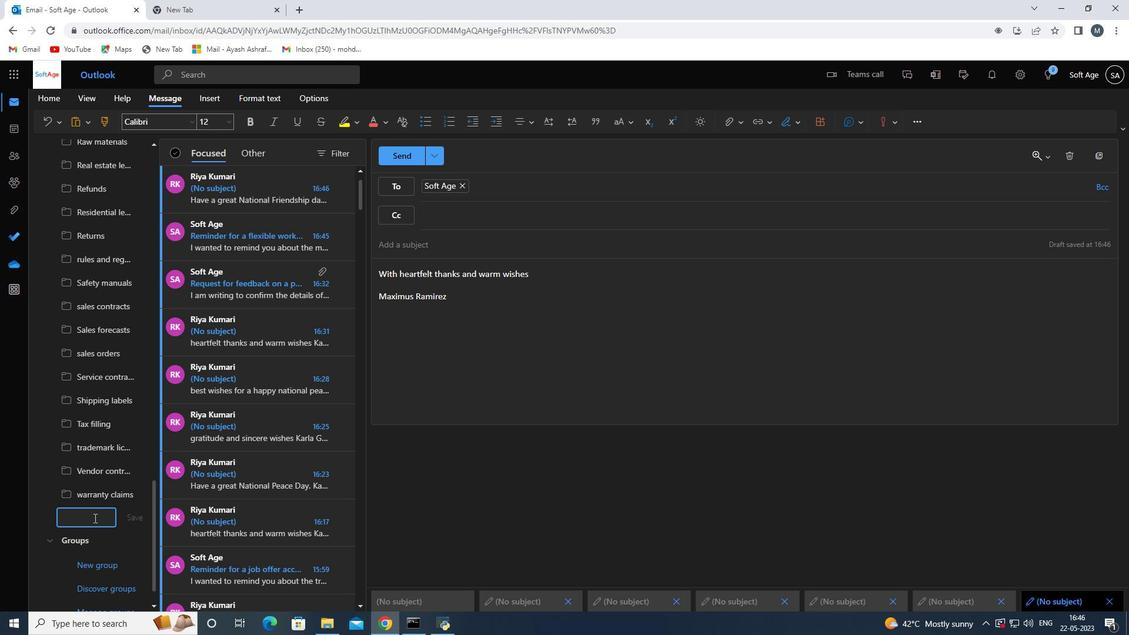 
Action: Key pressed <Key.shift>cOMMUNITY<Key.space>EVENTS<Key.space>
Screenshot: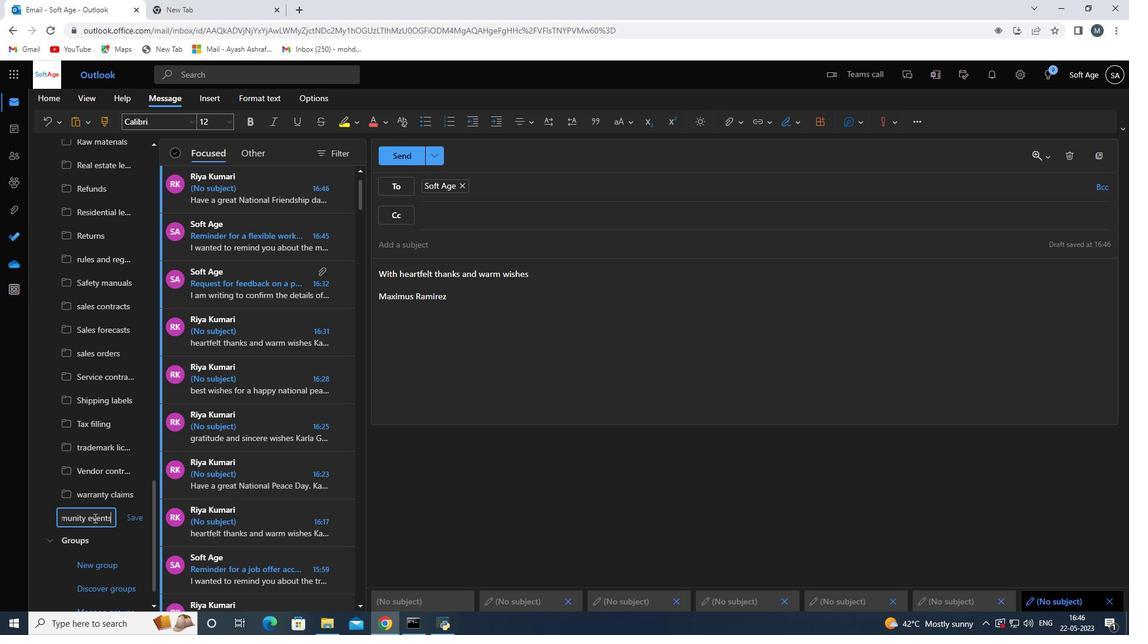
Action: Mouse moved to (138, 518)
Screenshot: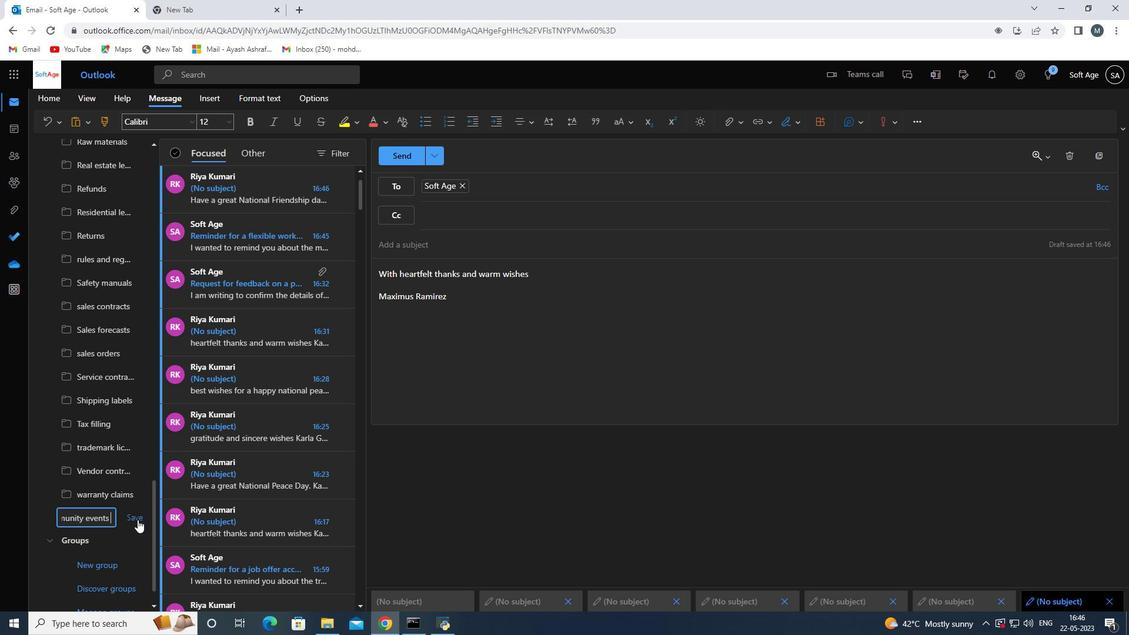 
Action: Mouse pressed left at (138, 518)
Screenshot: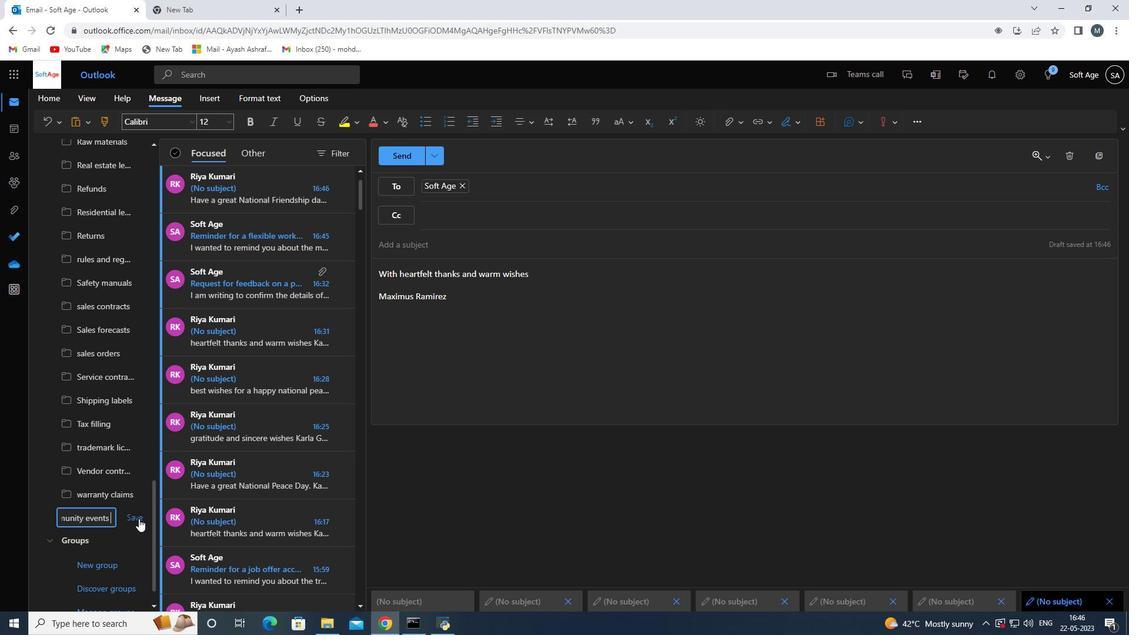 
Action: Mouse moved to (127, 523)
Screenshot: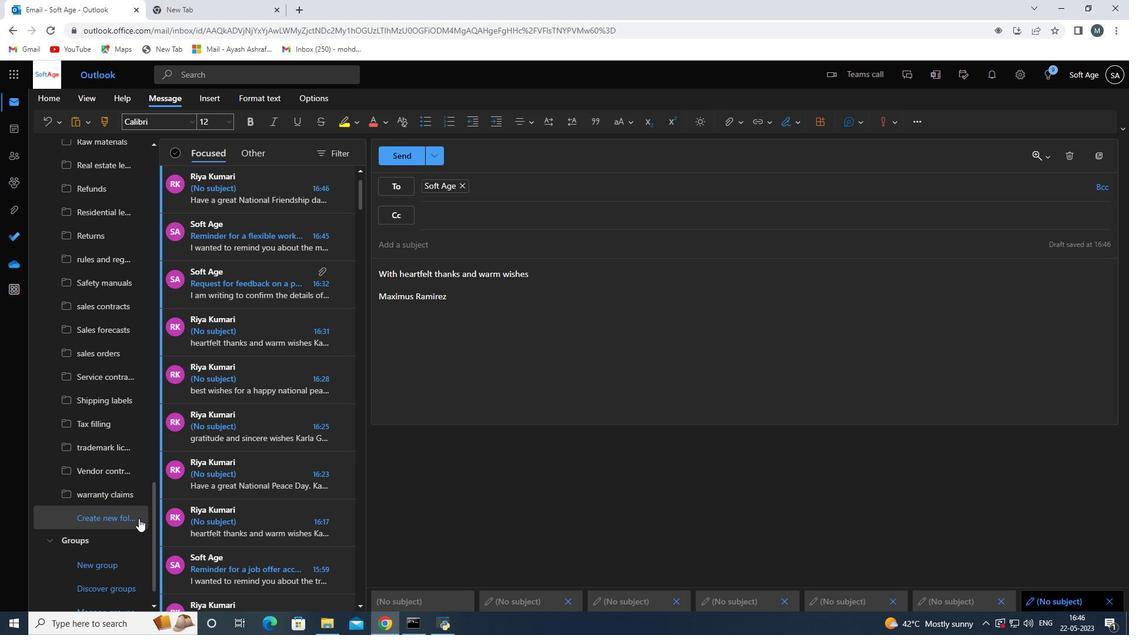 
Action: Mouse scrolled (127, 524) with delta (0, 0)
Screenshot: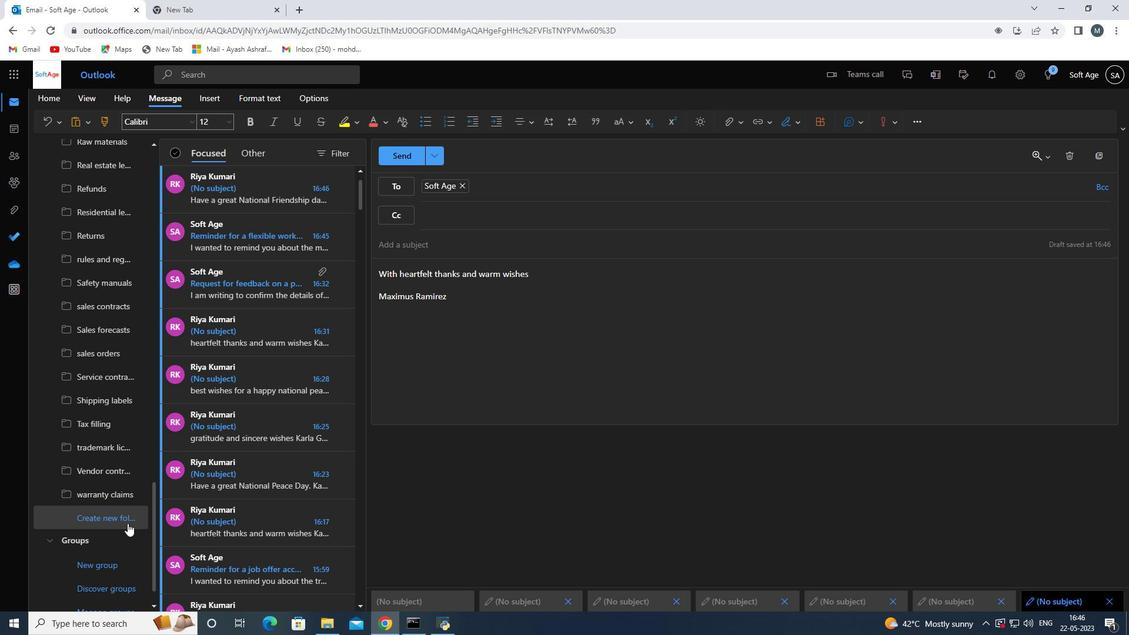 
Action: Mouse scrolled (127, 524) with delta (0, 0)
Screenshot: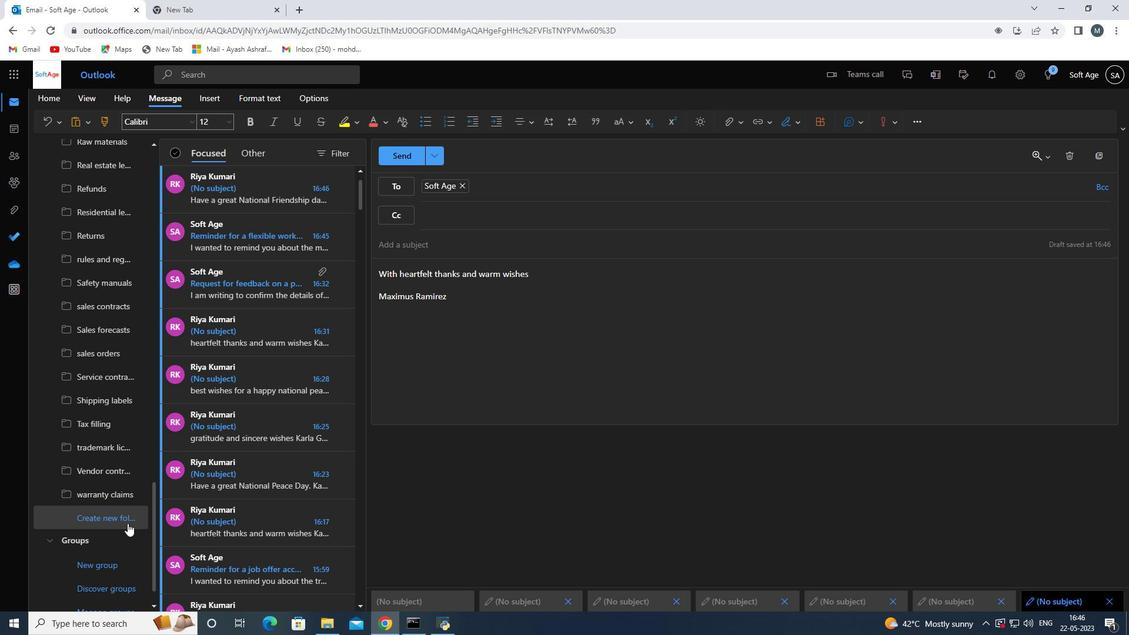 
Action: Mouse scrolled (127, 524) with delta (0, 0)
Screenshot: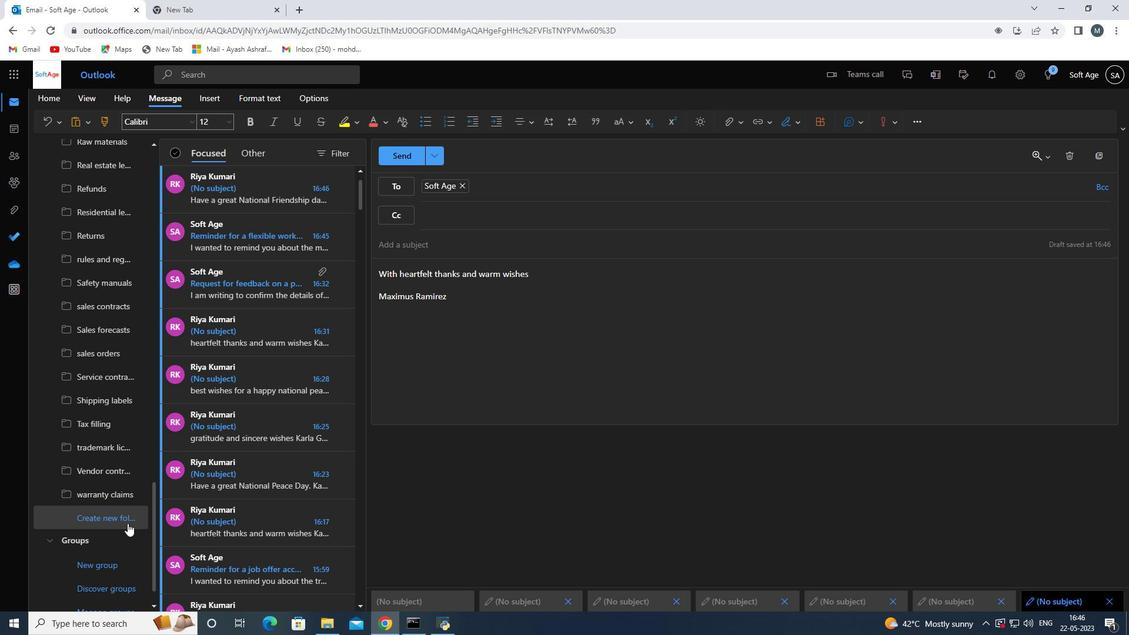 
Action: Mouse scrolled (127, 524) with delta (0, 0)
Screenshot: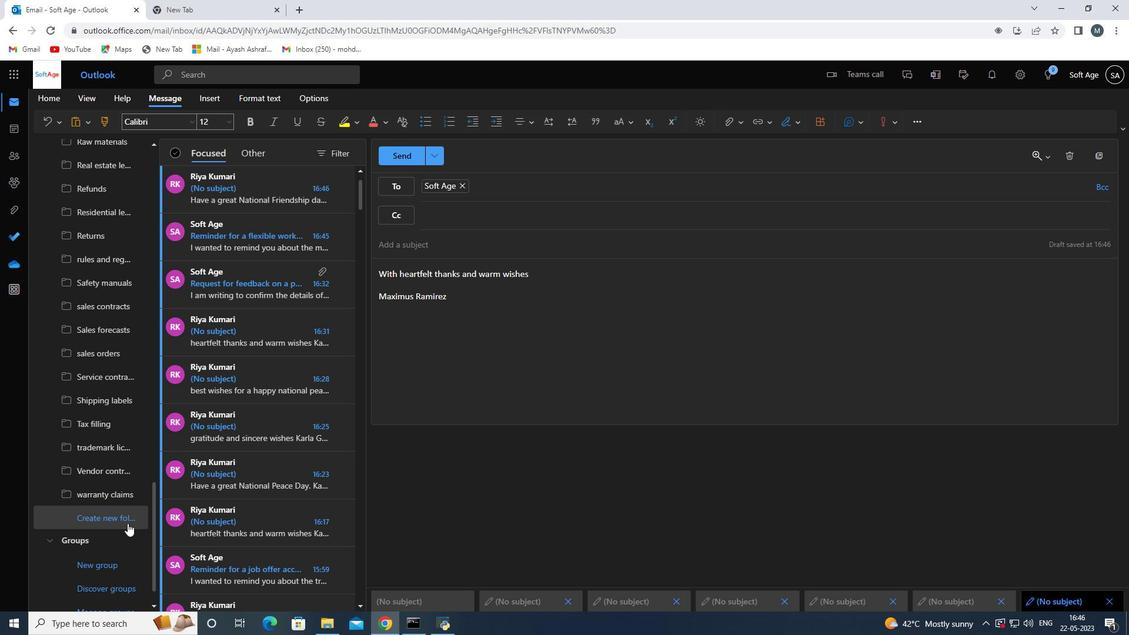 
Action: Mouse scrolled (127, 524) with delta (0, 0)
Screenshot: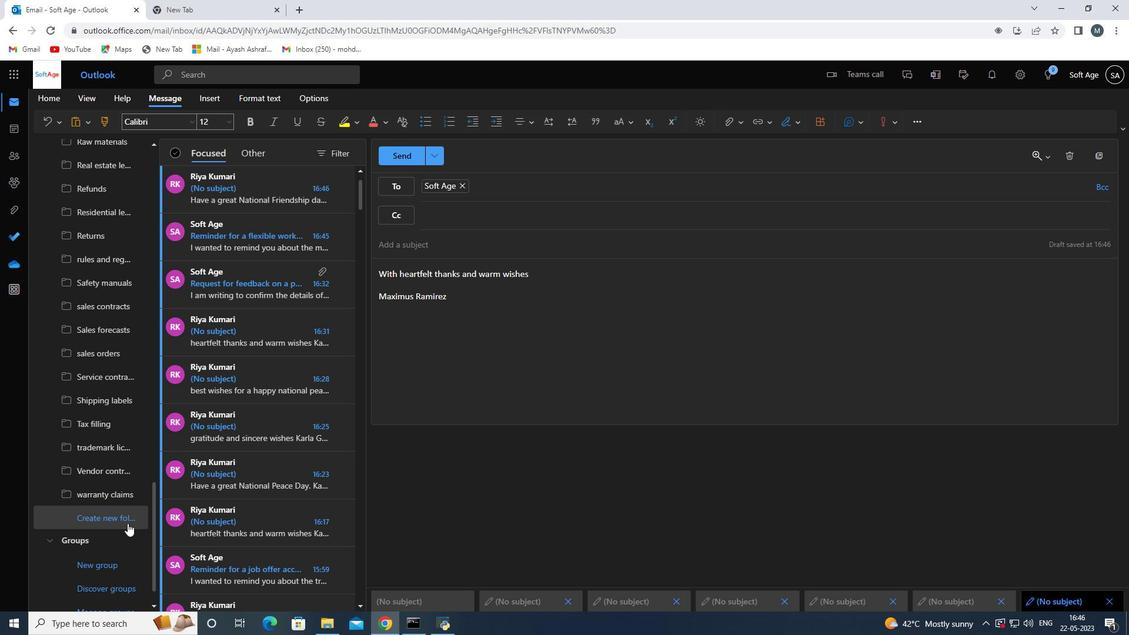 
Action: Mouse moved to (125, 519)
Screenshot: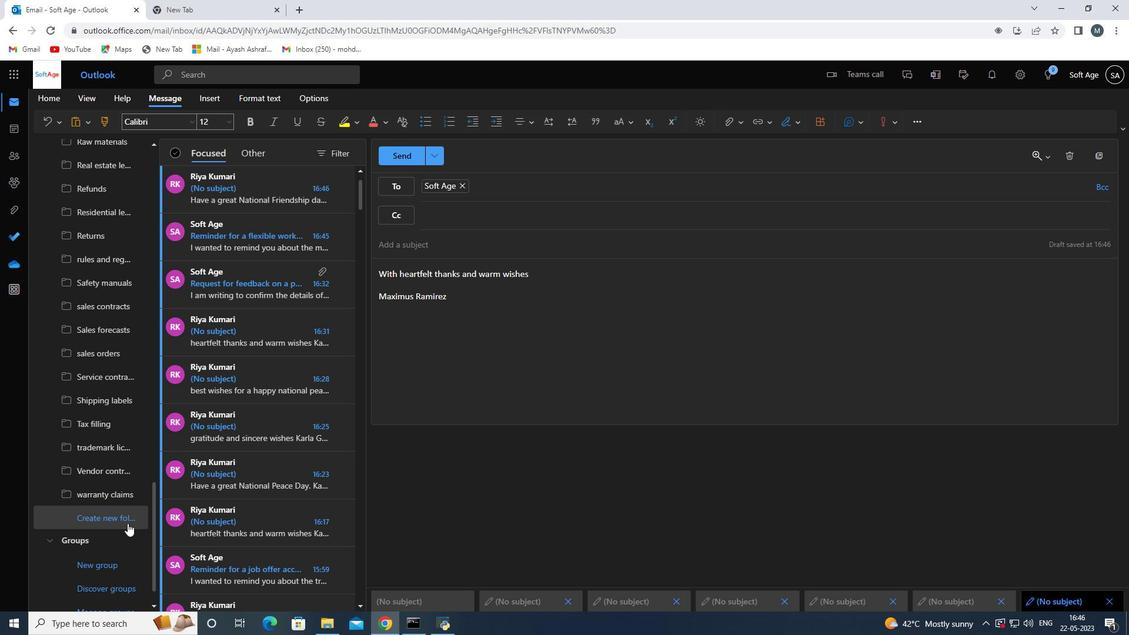 
Action: Mouse scrolled (125, 521) with delta (0, 0)
Screenshot: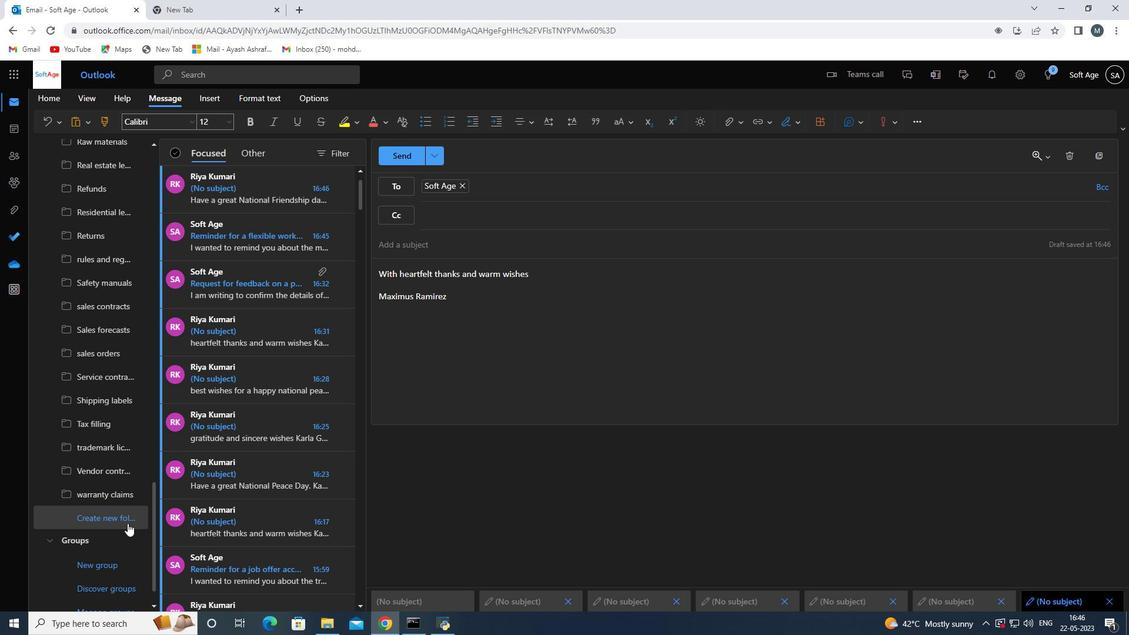 
Action: Mouse moved to (397, 161)
Screenshot: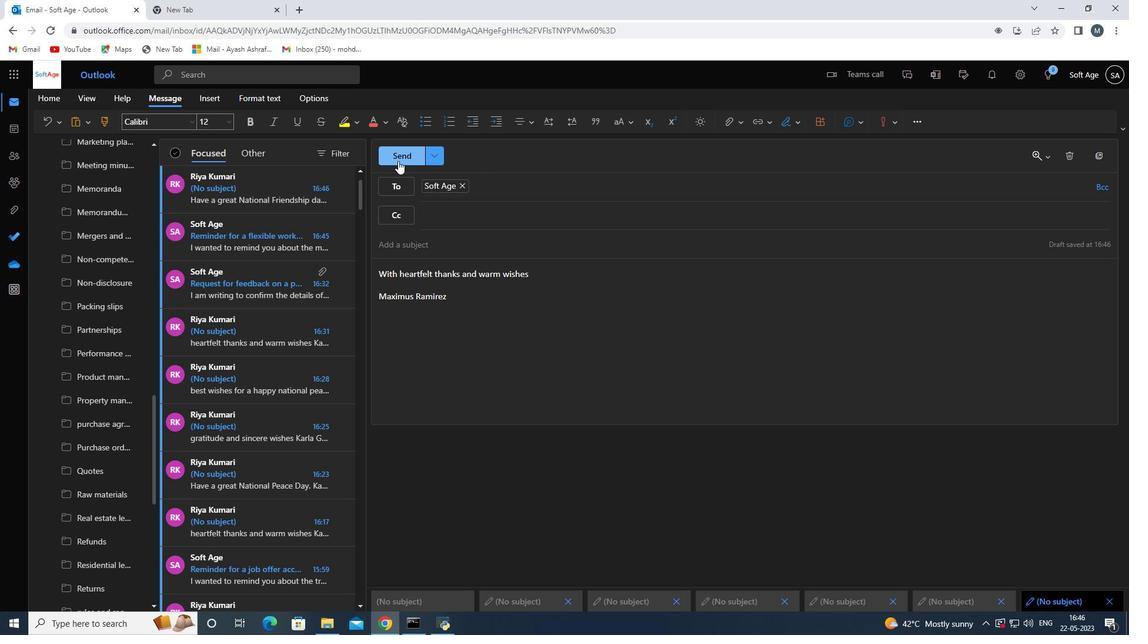 
Action: Mouse pressed left at (397, 161)
Screenshot: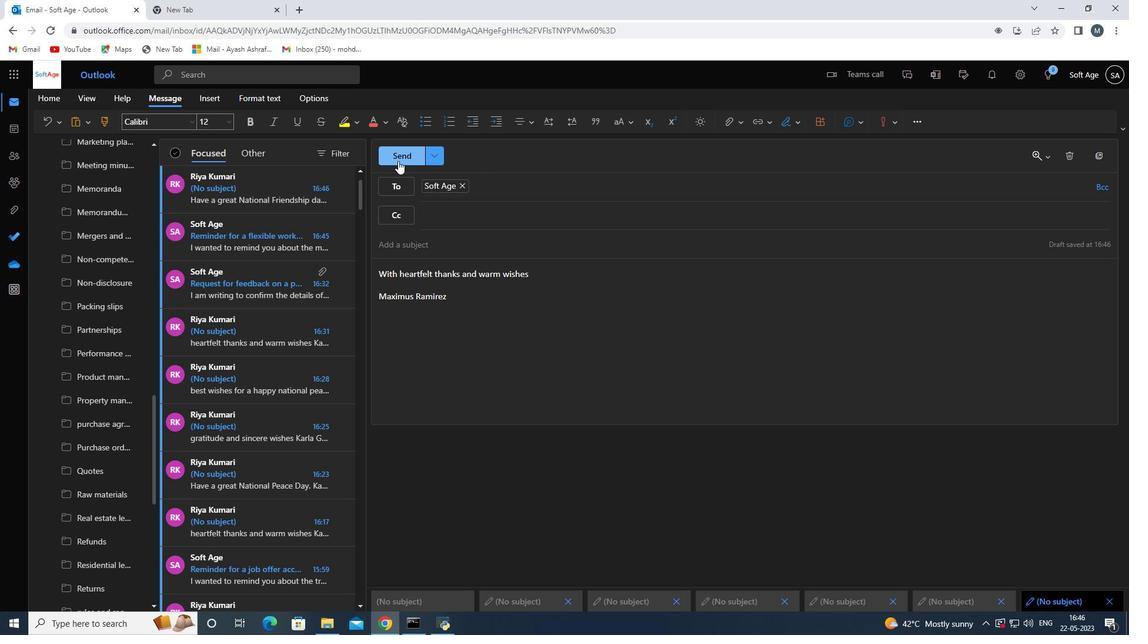 
Action: Mouse moved to (562, 363)
Screenshot: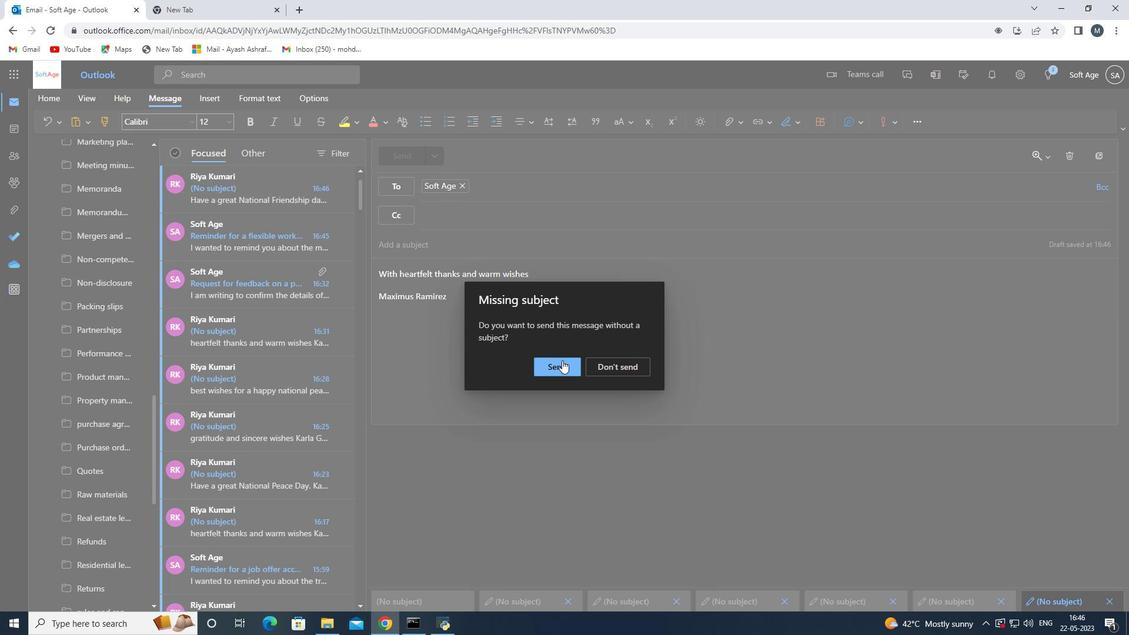 
Action: Mouse pressed left at (562, 363)
Screenshot: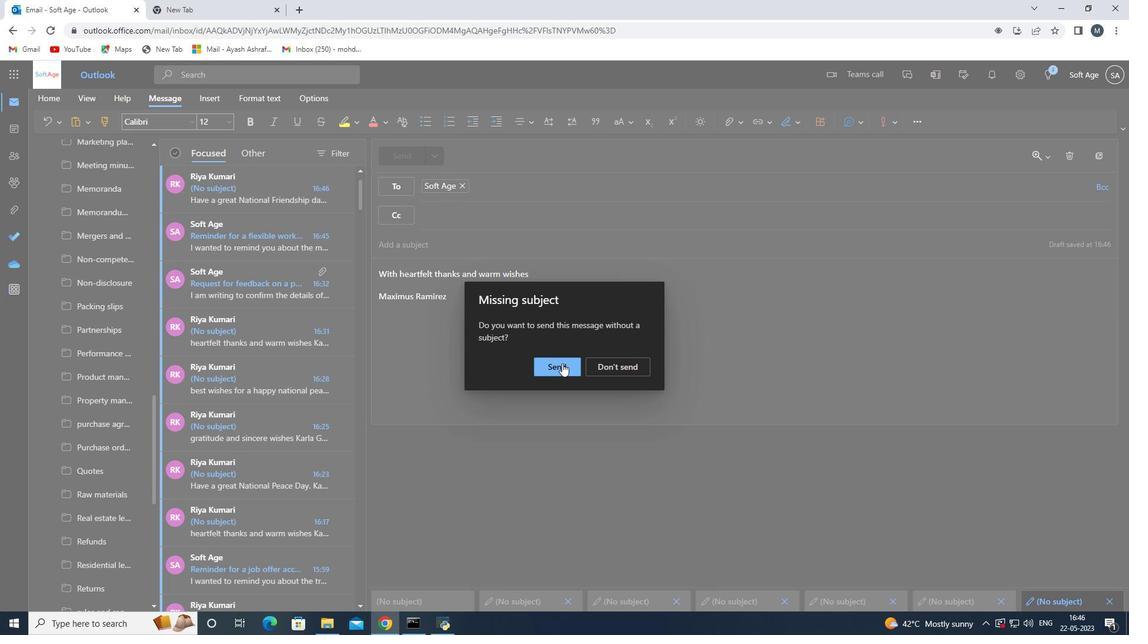 
Action: Mouse moved to (583, 389)
Screenshot: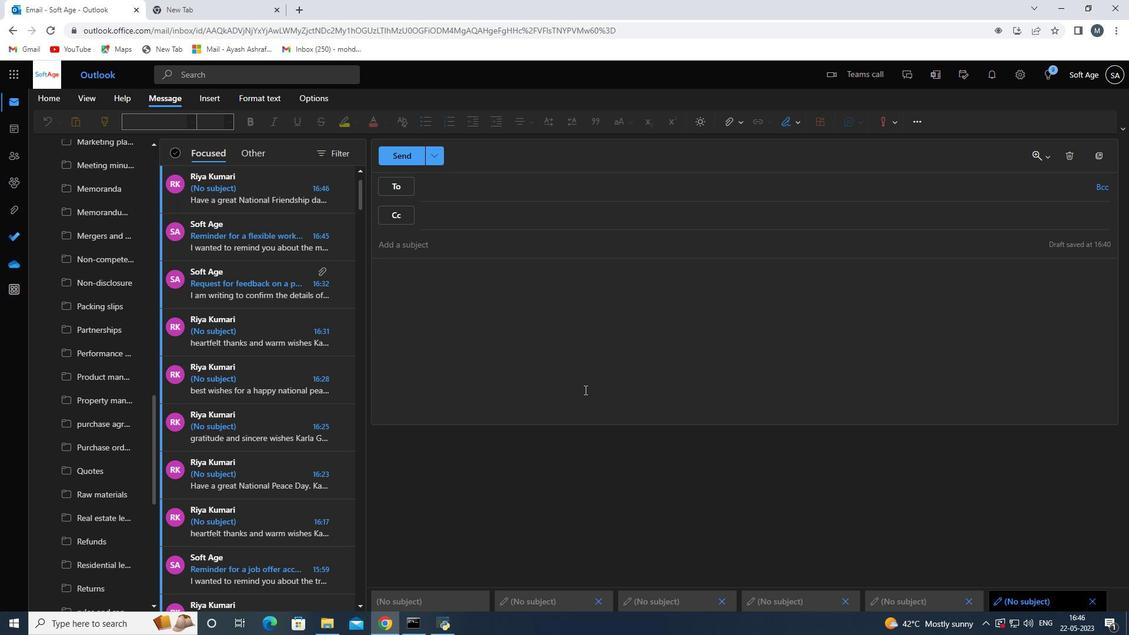 
